 Task: Find connections with filter location Itacoatiara with filter topic #startupwith filter profile language English with filter current company EdgeVerve with filter school Don Bosco School with filter industry Renewable Energy Power Generation with filter service category Illustration with filter keywords title Manicurist
Action: Mouse moved to (487, 91)
Screenshot: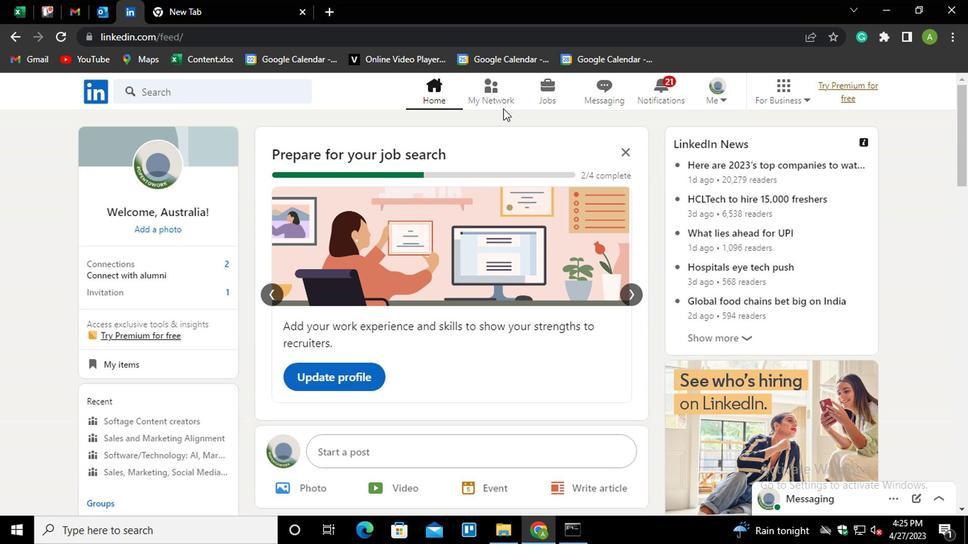 
Action: Mouse pressed left at (487, 91)
Screenshot: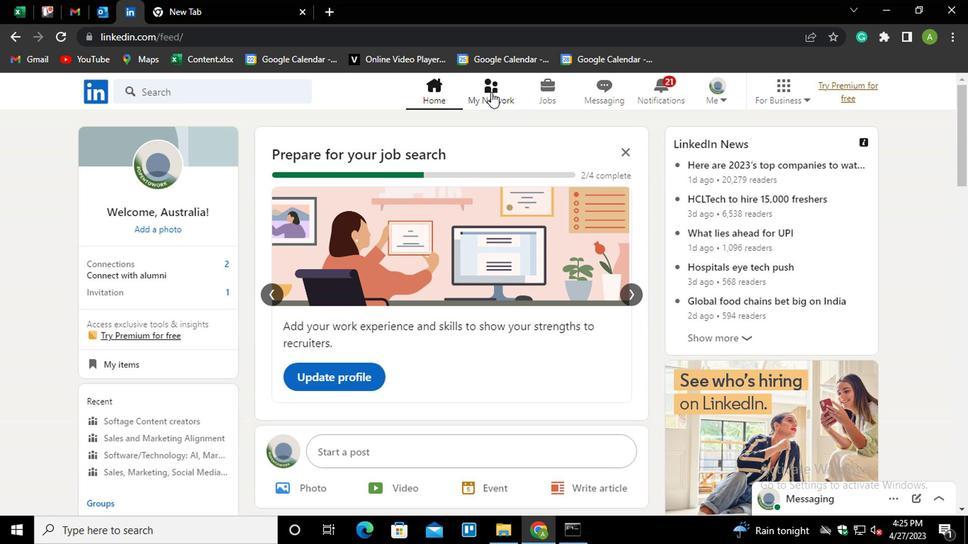 
Action: Mouse moved to (154, 165)
Screenshot: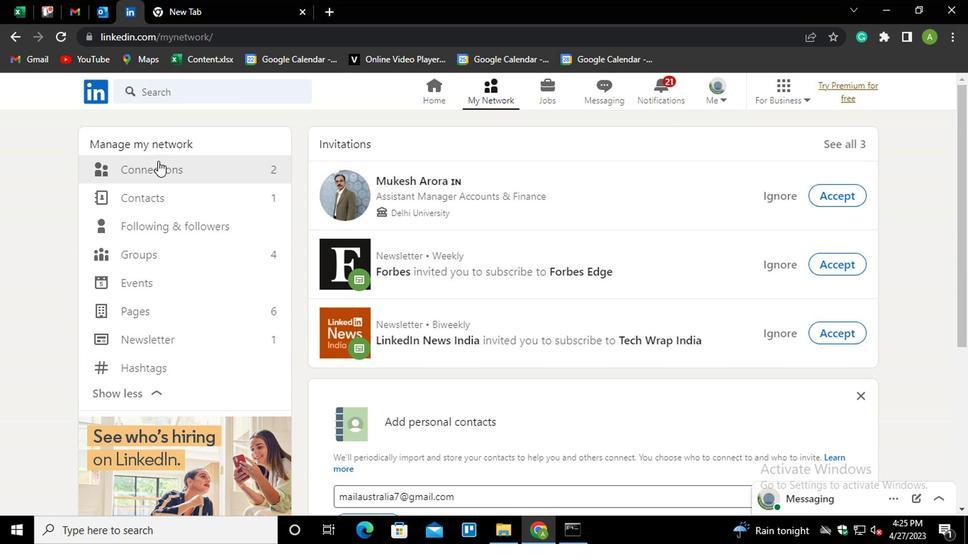 
Action: Mouse pressed left at (154, 165)
Screenshot: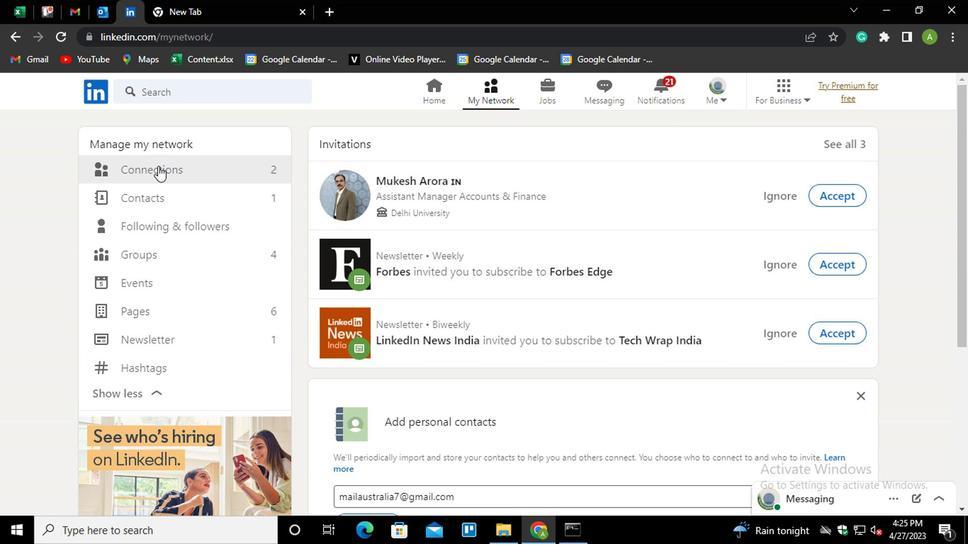 
Action: Mouse moved to (567, 171)
Screenshot: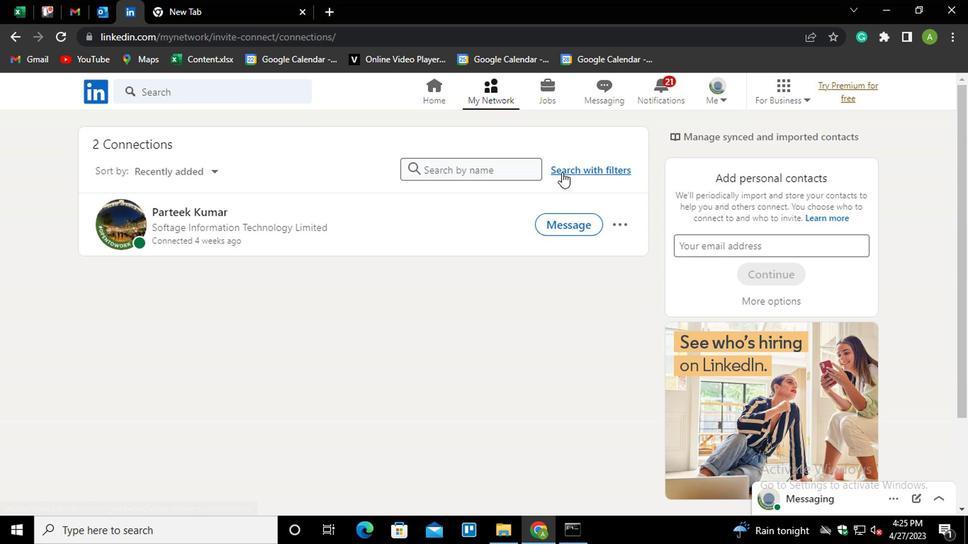 
Action: Mouse pressed left at (567, 171)
Screenshot: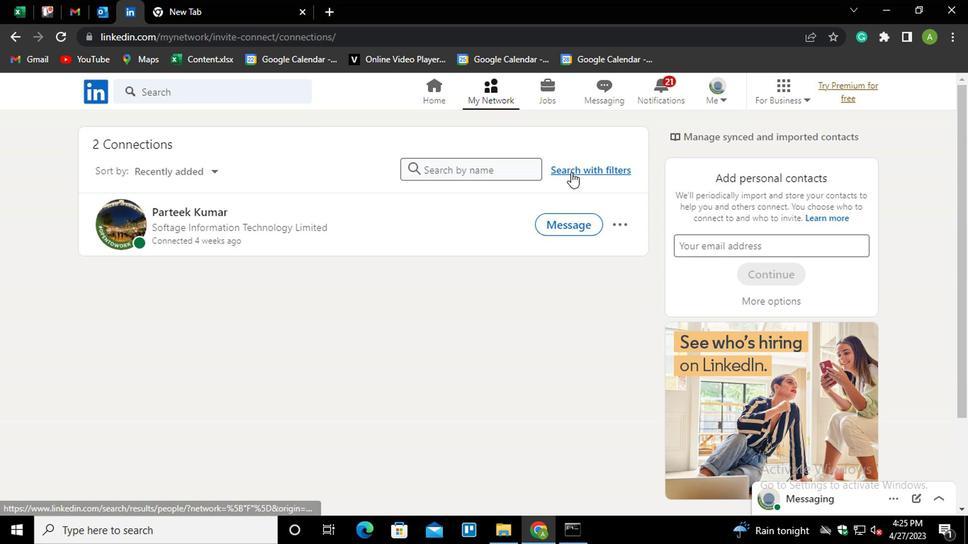 
Action: Mouse moved to (524, 133)
Screenshot: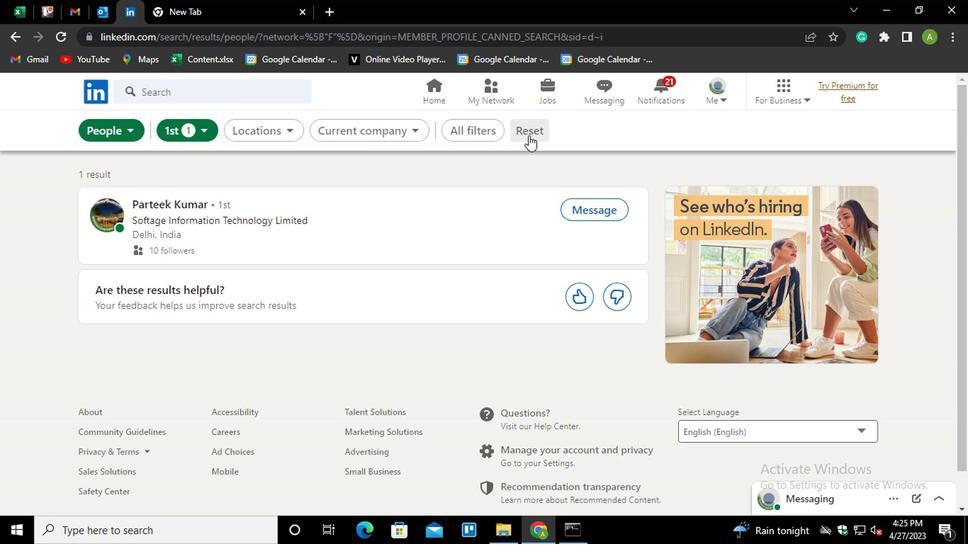 
Action: Mouse pressed left at (524, 133)
Screenshot: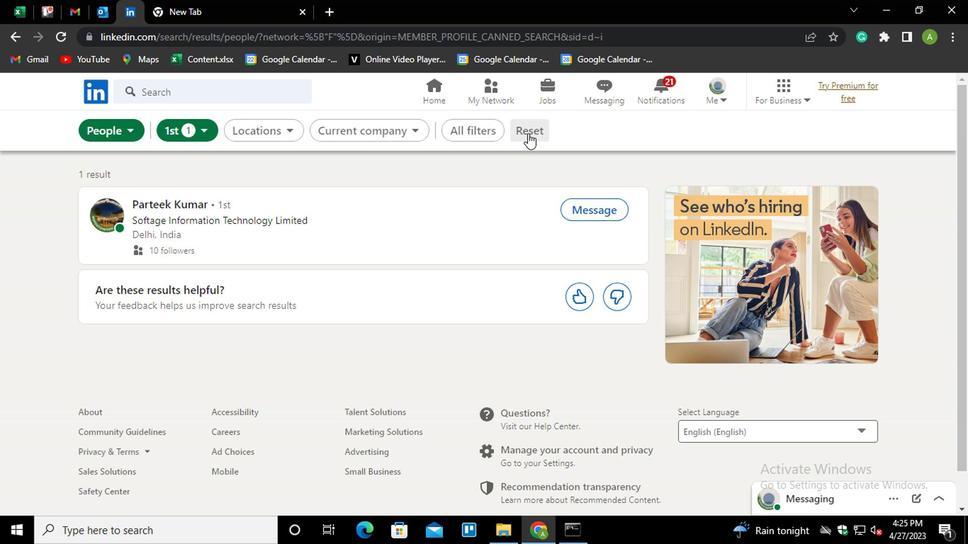 
Action: Mouse moved to (511, 131)
Screenshot: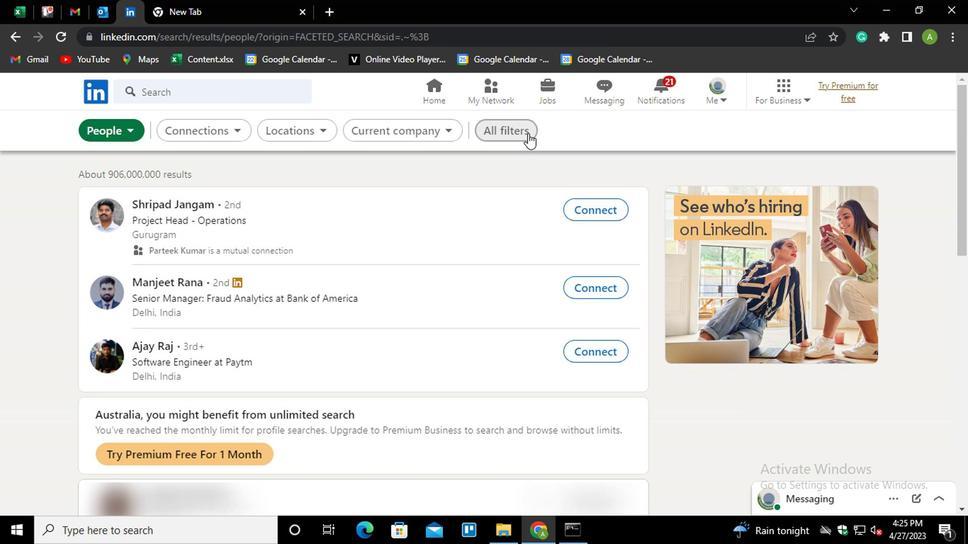
Action: Mouse pressed left at (511, 131)
Screenshot: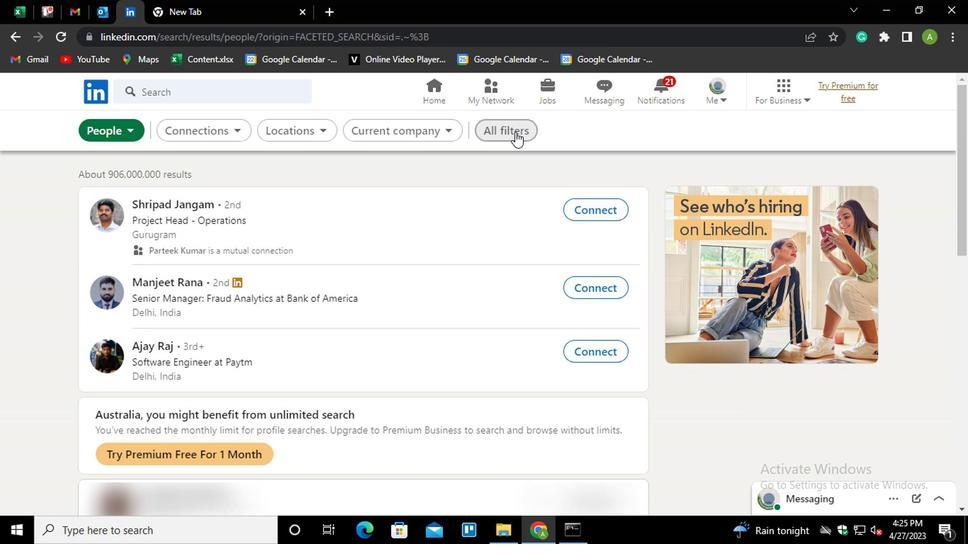 
Action: Mouse moved to (733, 271)
Screenshot: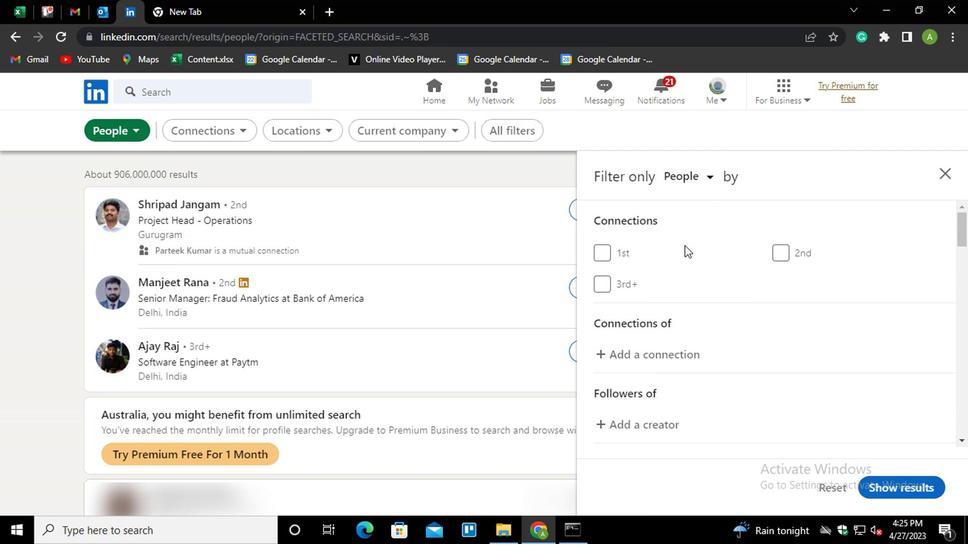 
Action: Mouse scrolled (733, 270) with delta (0, -1)
Screenshot: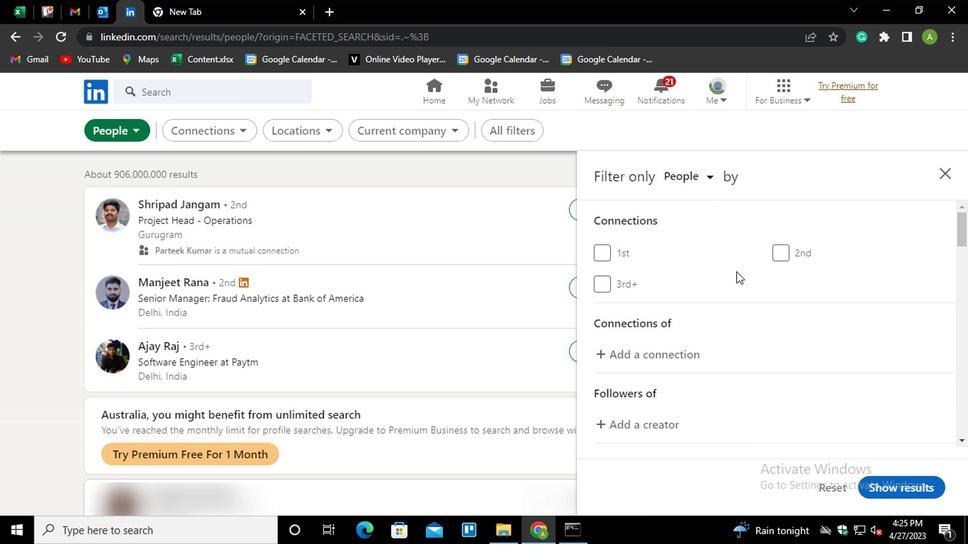
Action: Mouse scrolled (733, 270) with delta (0, -1)
Screenshot: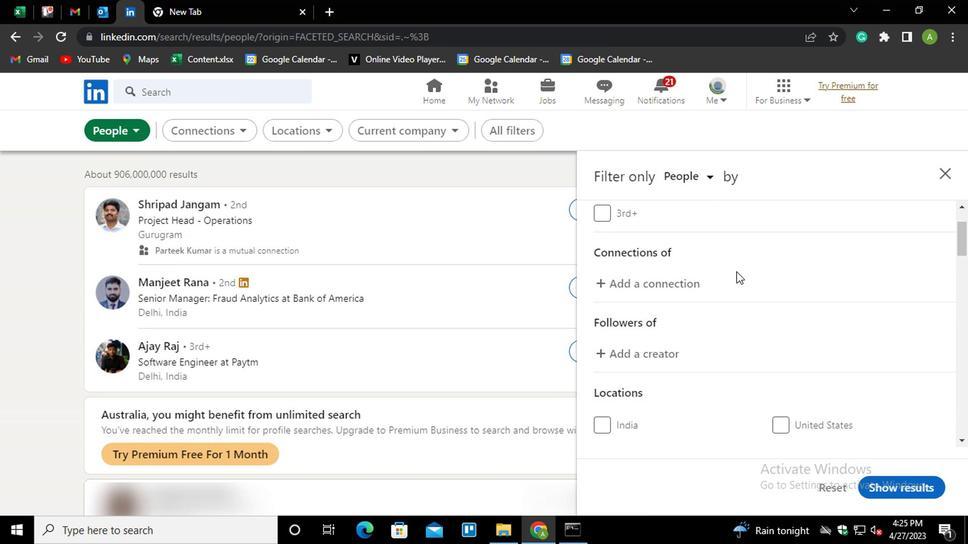 
Action: Mouse scrolled (733, 270) with delta (0, -1)
Screenshot: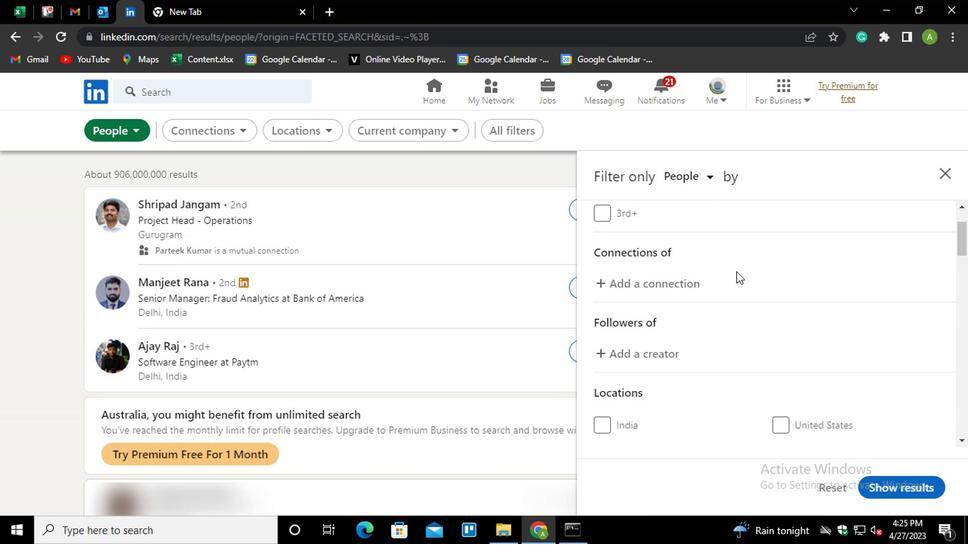 
Action: Mouse scrolled (733, 270) with delta (0, -1)
Screenshot: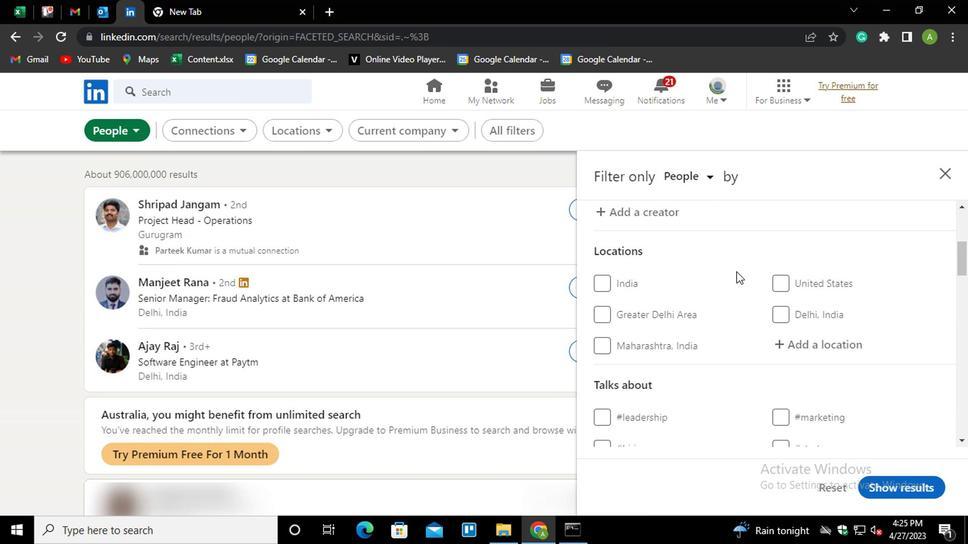 
Action: Mouse moved to (791, 272)
Screenshot: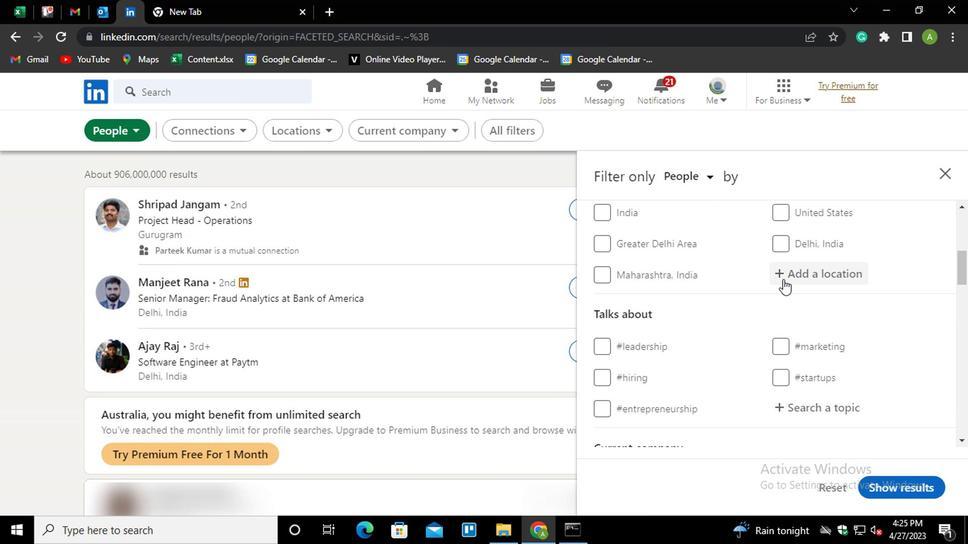 
Action: Mouse pressed left at (791, 272)
Screenshot: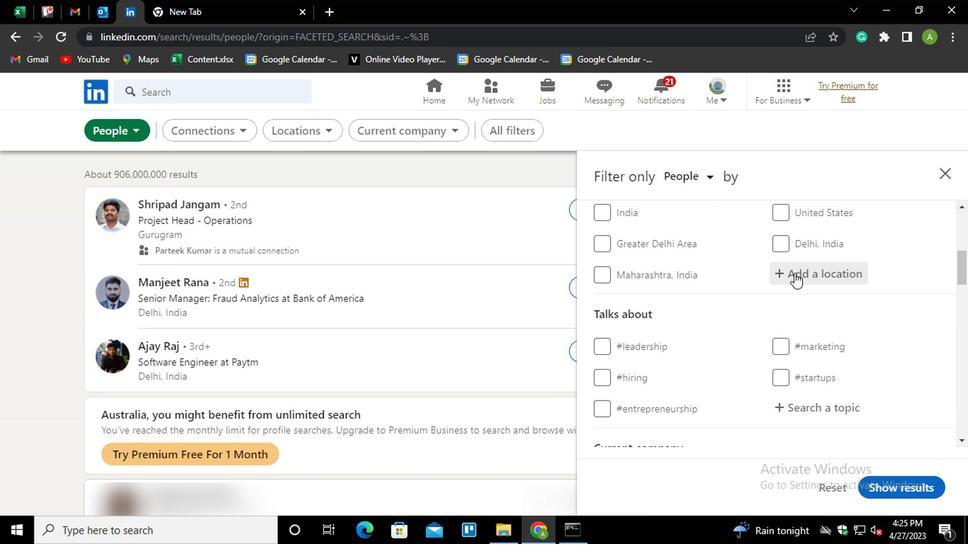 
Action: Mouse moved to (795, 272)
Screenshot: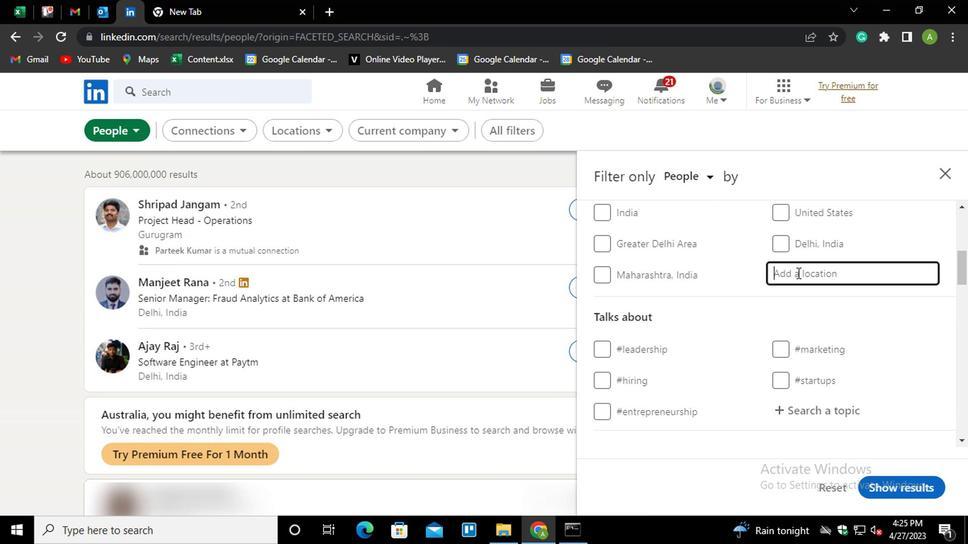 
Action: Mouse pressed left at (795, 272)
Screenshot: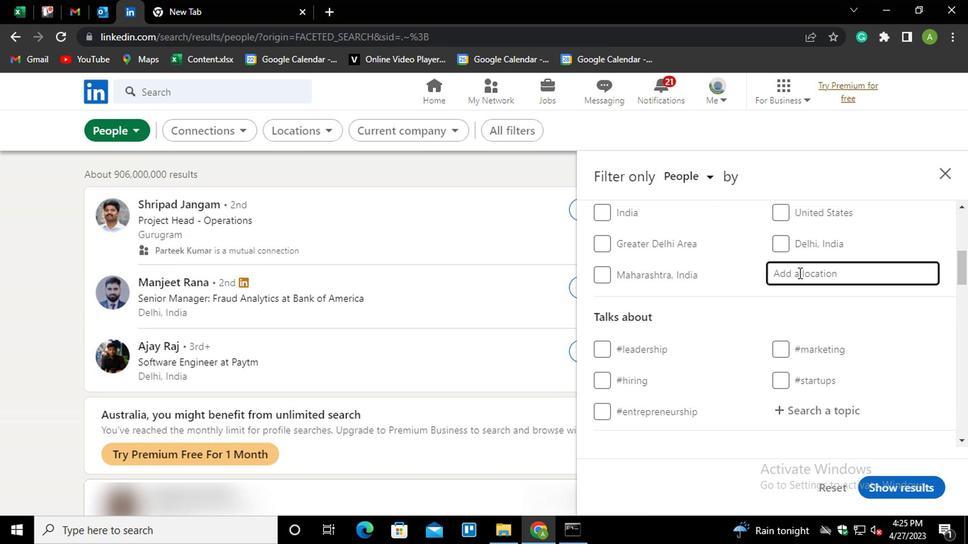 
Action: Key pressed <Key.shift>ITACO<Key.down><Key.enter>
Screenshot: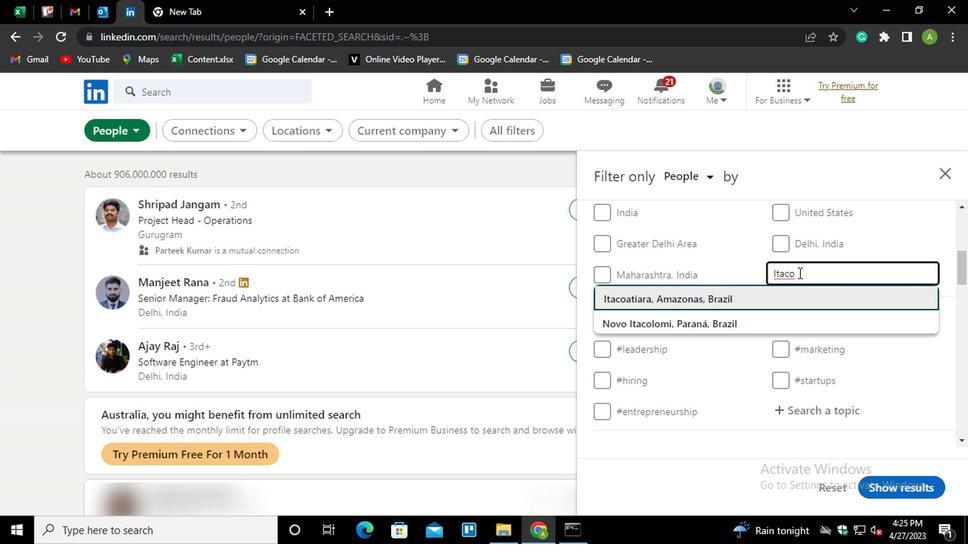 
Action: Mouse scrolled (795, 271) with delta (0, 0)
Screenshot: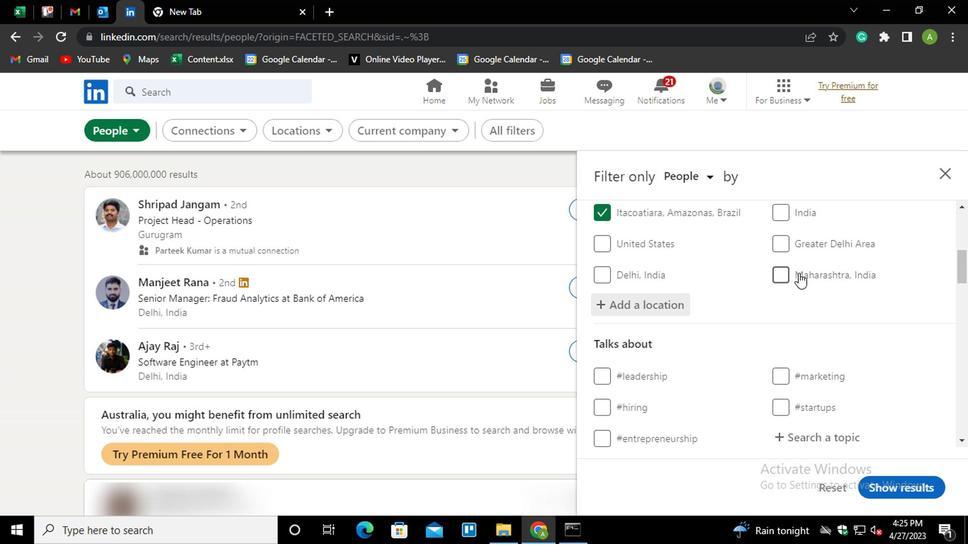 
Action: Mouse scrolled (795, 271) with delta (0, 0)
Screenshot: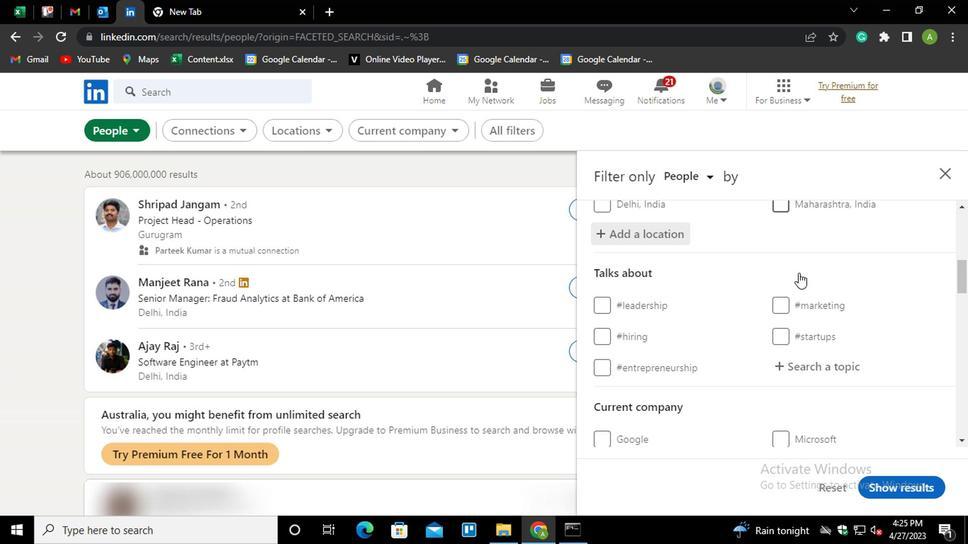 
Action: Mouse moved to (808, 292)
Screenshot: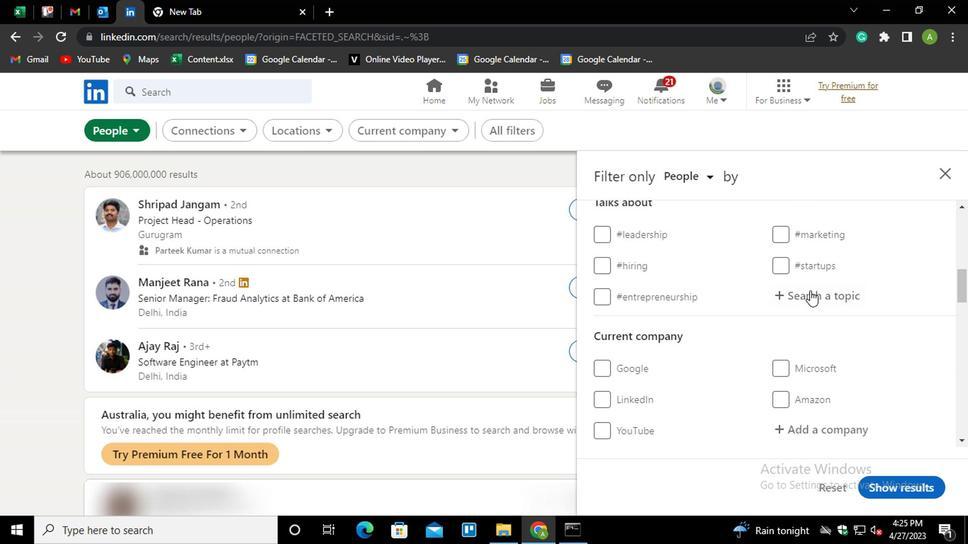 
Action: Mouse pressed left at (808, 292)
Screenshot: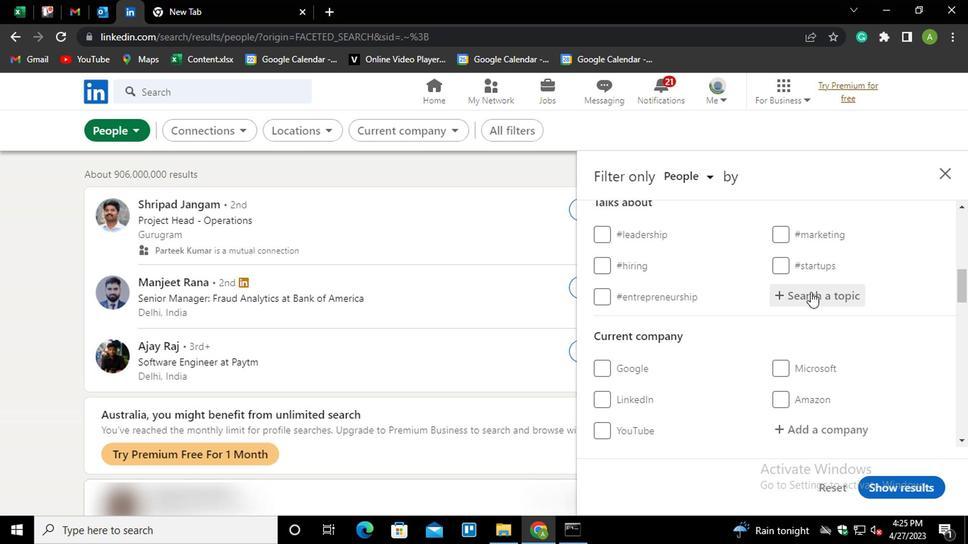 
Action: Key pressed START<Key.down><Key.enter>
Screenshot: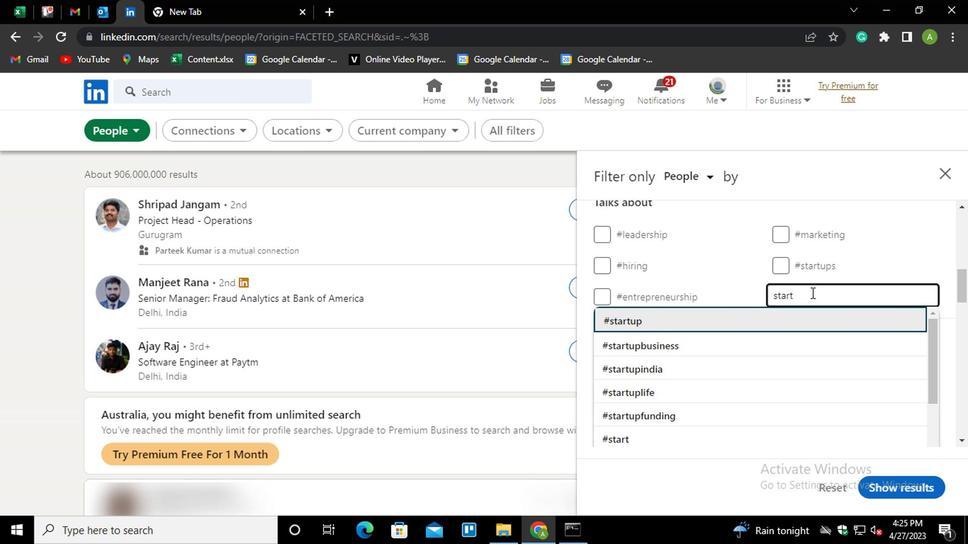 
Action: Mouse scrolled (808, 291) with delta (0, -1)
Screenshot: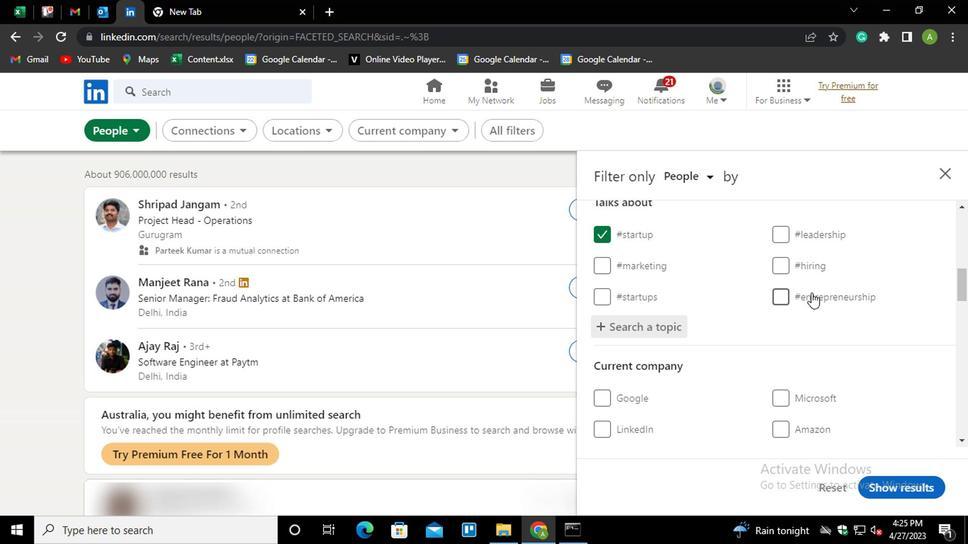 
Action: Mouse scrolled (808, 291) with delta (0, -1)
Screenshot: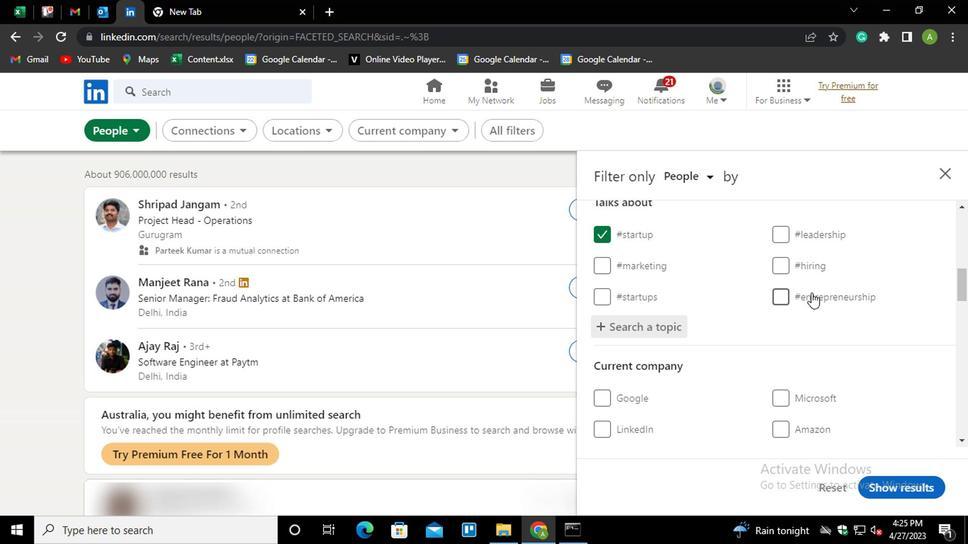 
Action: Mouse scrolled (808, 291) with delta (0, -1)
Screenshot: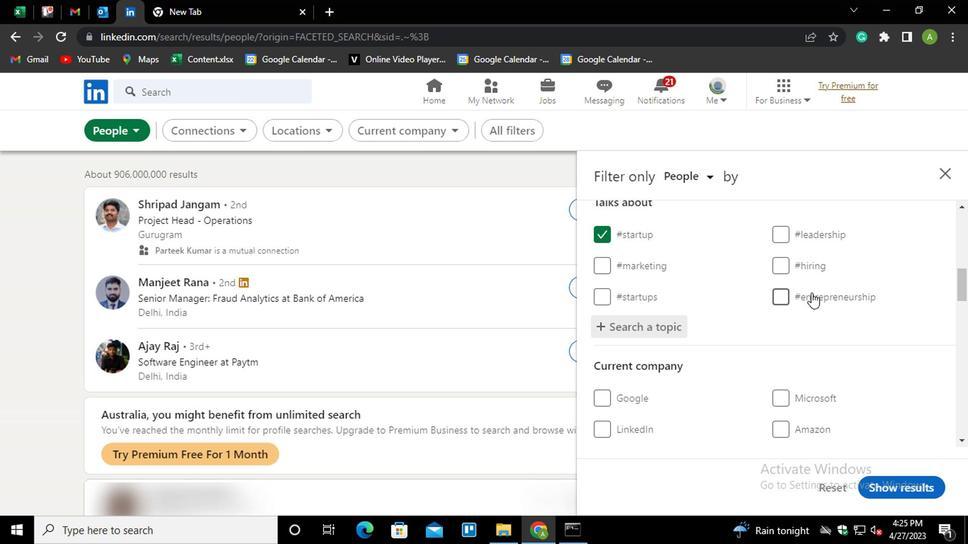 
Action: Mouse scrolled (808, 291) with delta (0, -1)
Screenshot: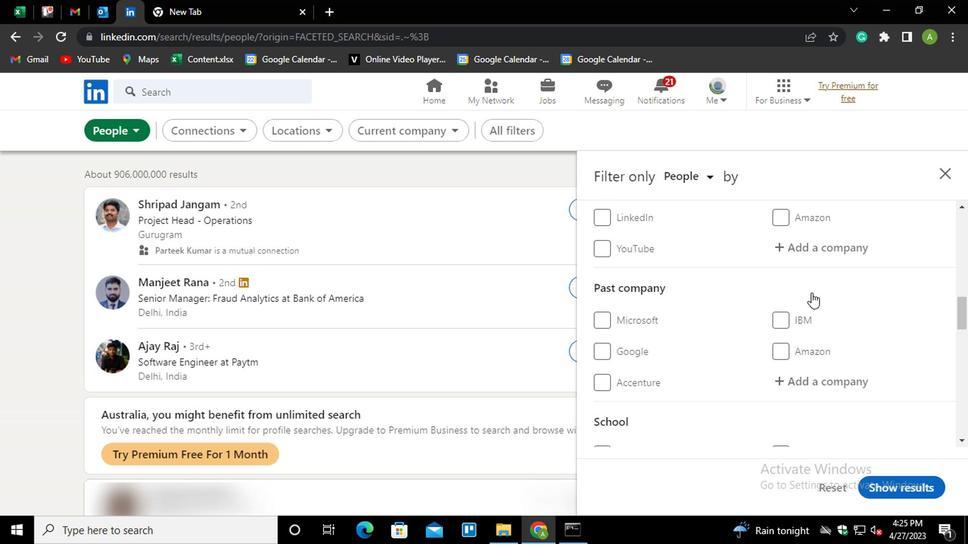 
Action: Mouse scrolled (808, 291) with delta (0, -1)
Screenshot: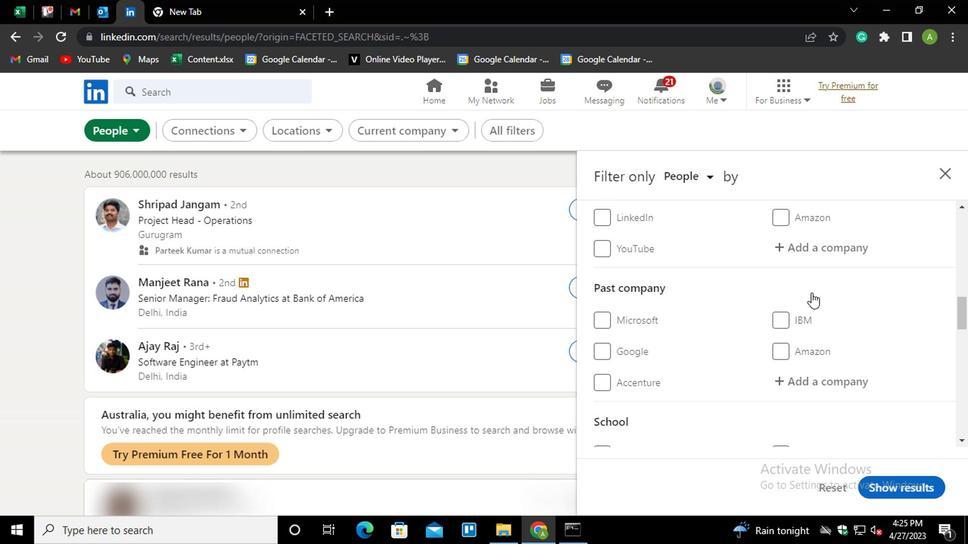 
Action: Mouse scrolled (808, 291) with delta (0, -1)
Screenshot: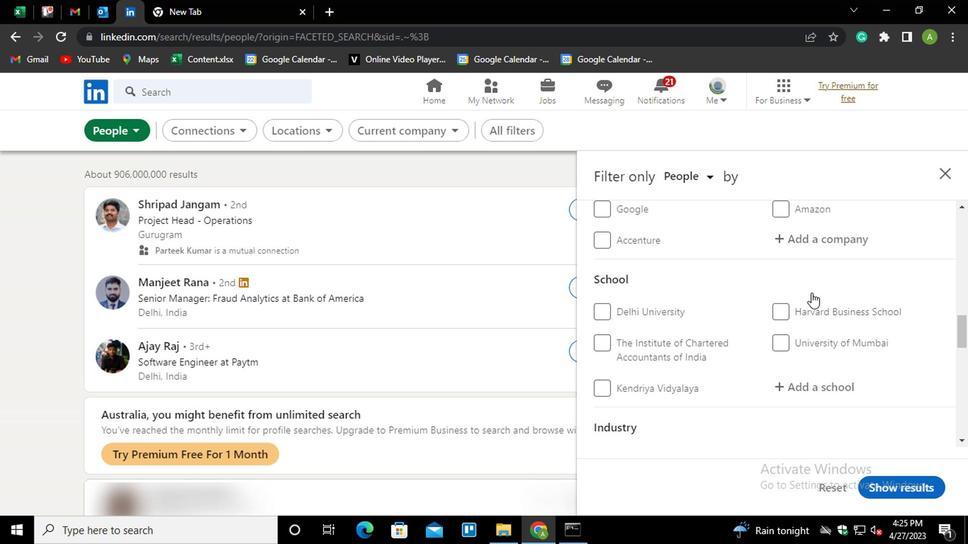
Action: Mouse scrolled (808, 291) with delta (0, -1)
Screenshot: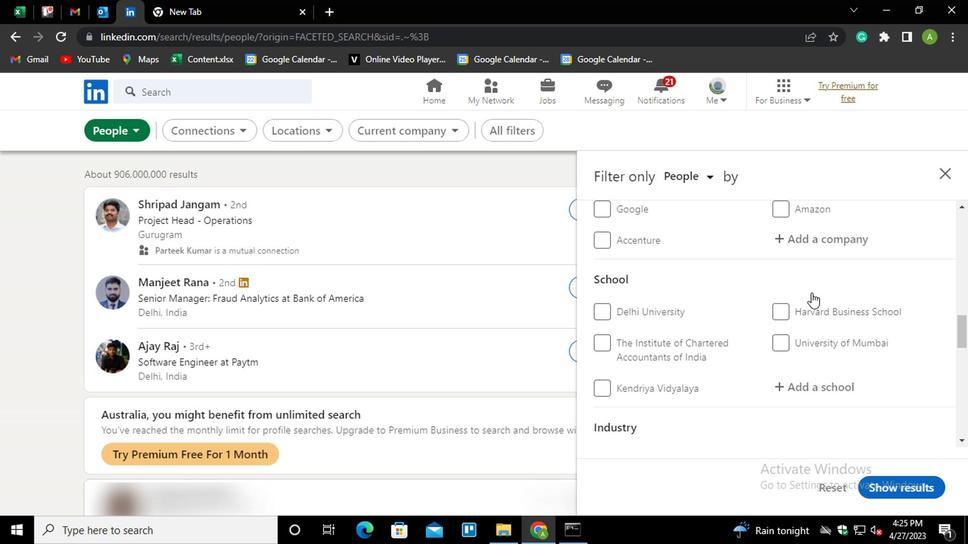 
Action: Mouse scrolled (808, 291) with delta (0, -1)
Screenshot: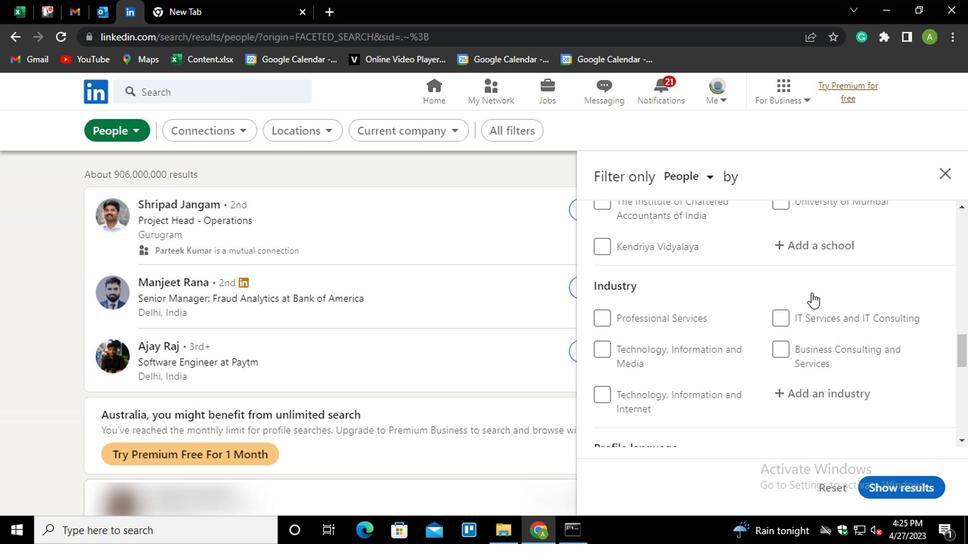 
Action: Mouse scrolled (808, 291) with delta (0, -1)
Screenshot: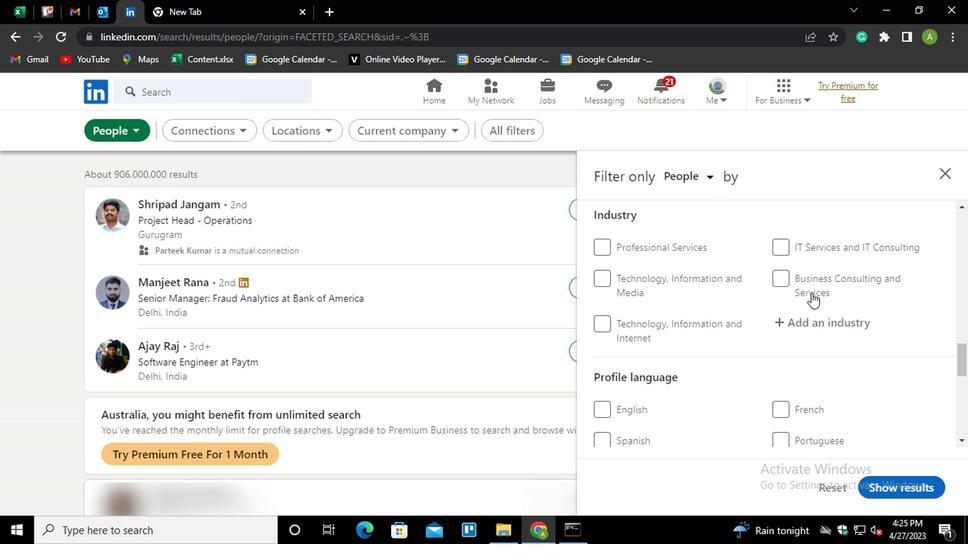 
Action: Mouse scrolled (808, 291) with delta (0, -1)
Screenshot: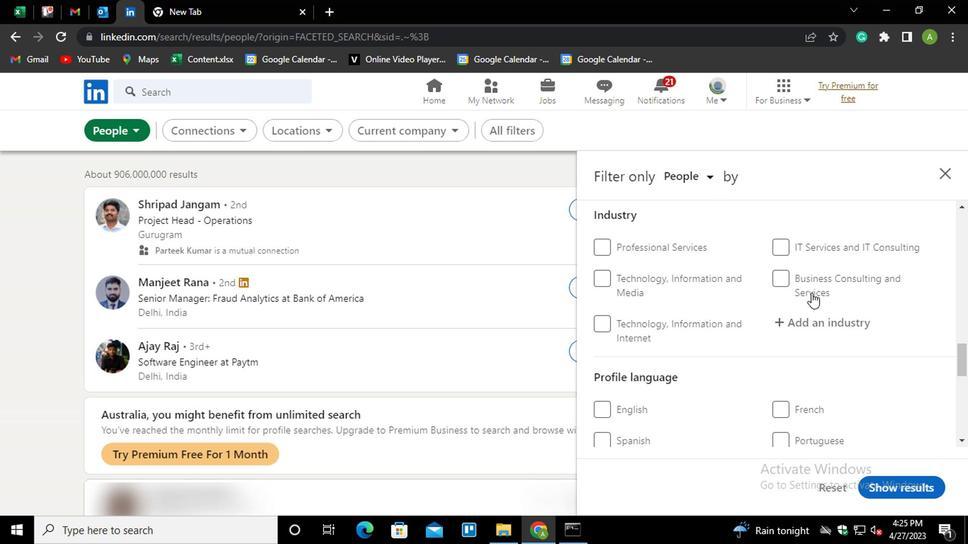 
Action: Mouse moved to (600, 268)
Screenshot: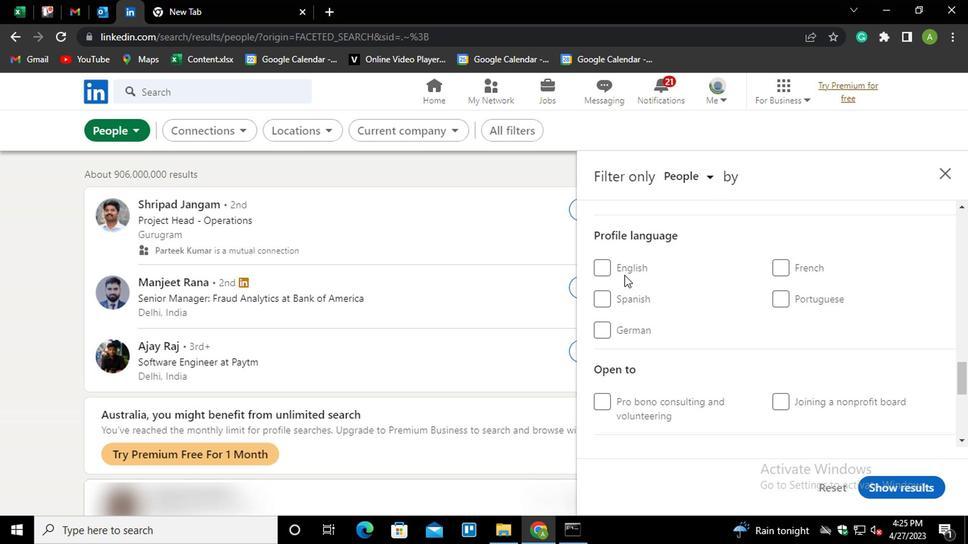 
Action: Mouse pressed left at (600, 268)
Screenshot: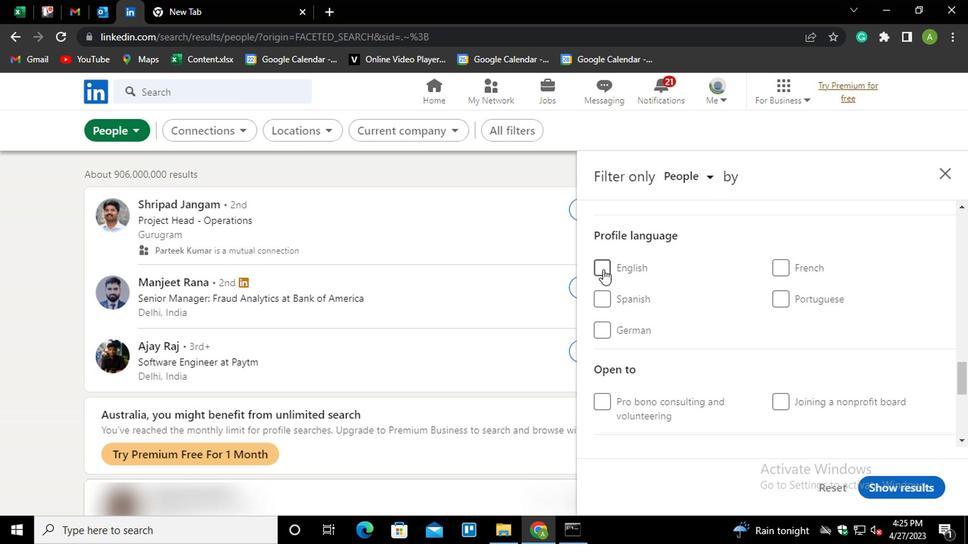 
Action: Mouse moved to (730, 345)
Screenshot: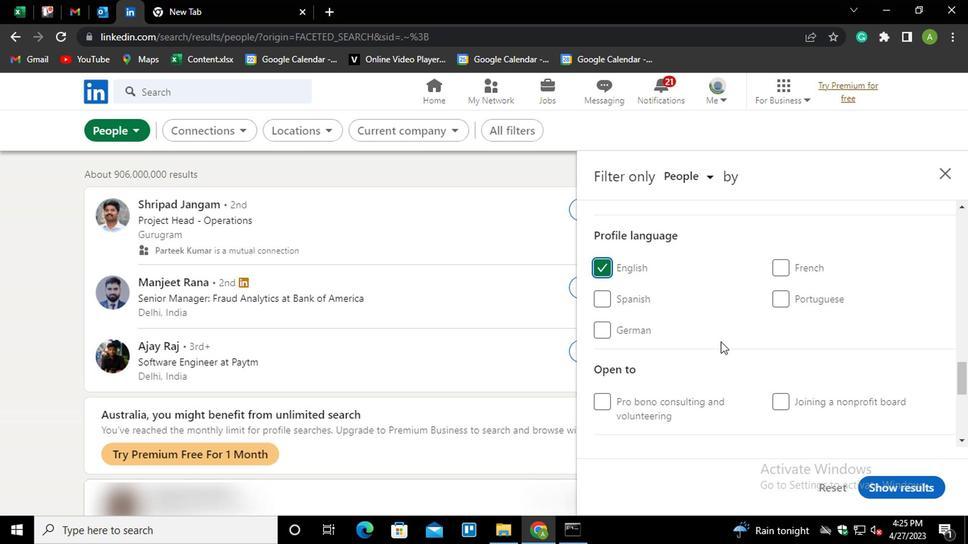 
Action: Mouse scrolled (730, 346) with delta (0, 1)
Screenshot: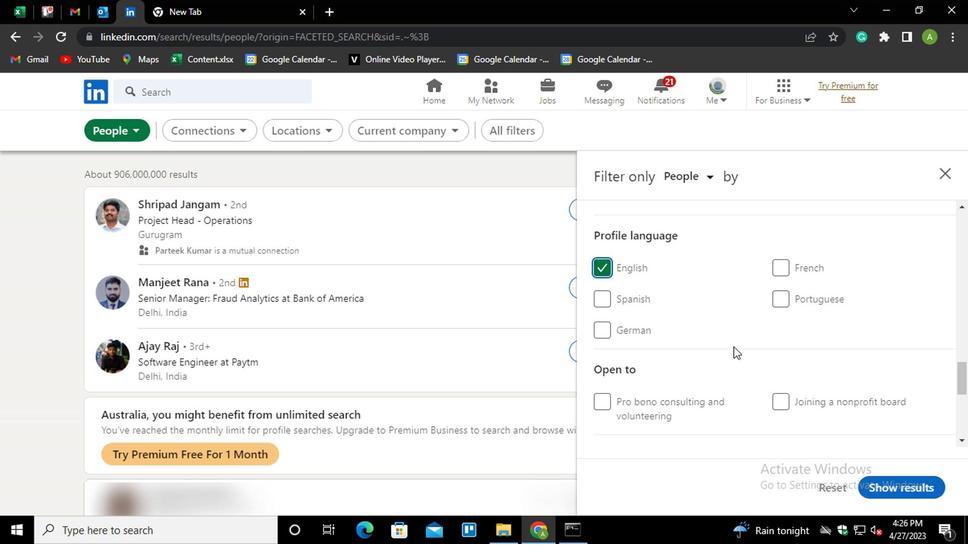 
Action: Mouse scrolled (730, 346) with delta (0, 1)
Screenshot: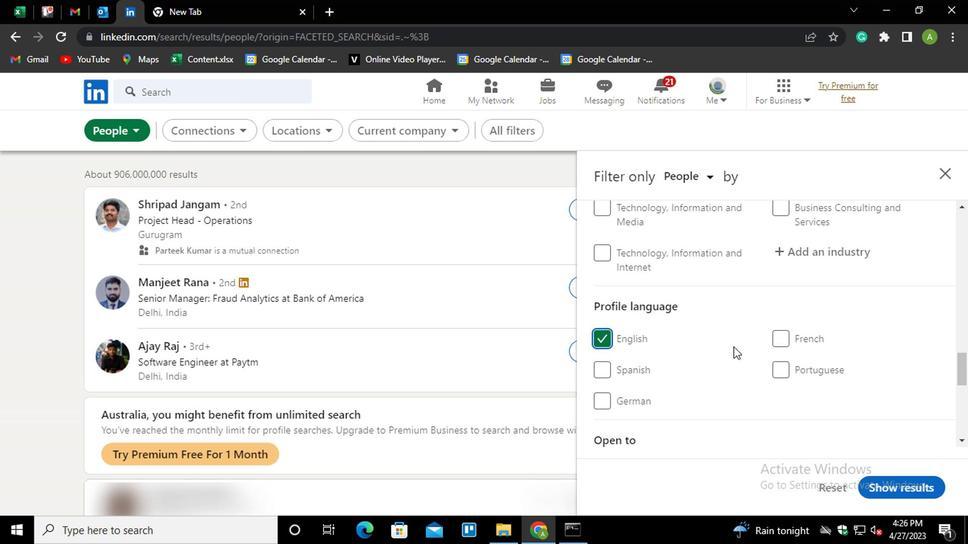 
Action: Mouse scrolled (730, 346) with delta (0, 1)
Screenshot: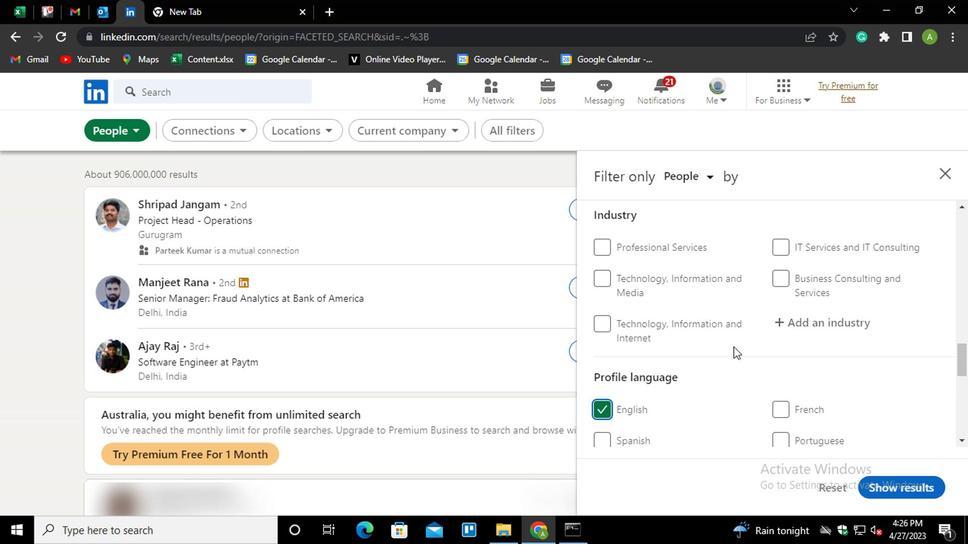 
Action: Mouse scrolled (730, 346) with delta (0, 1)
Screenshot: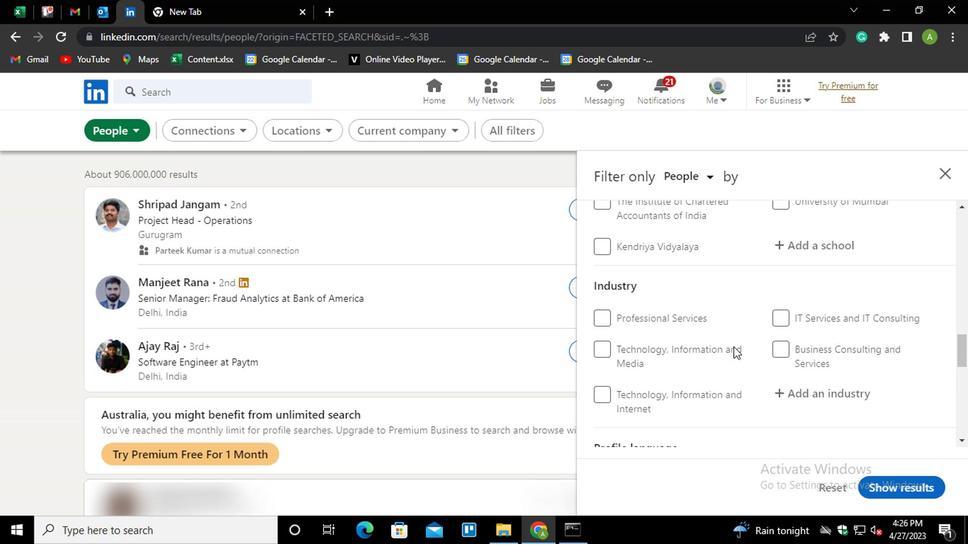 
Action: Mouse scrolled (730, 346) with delta (0, 1)
Screenshot: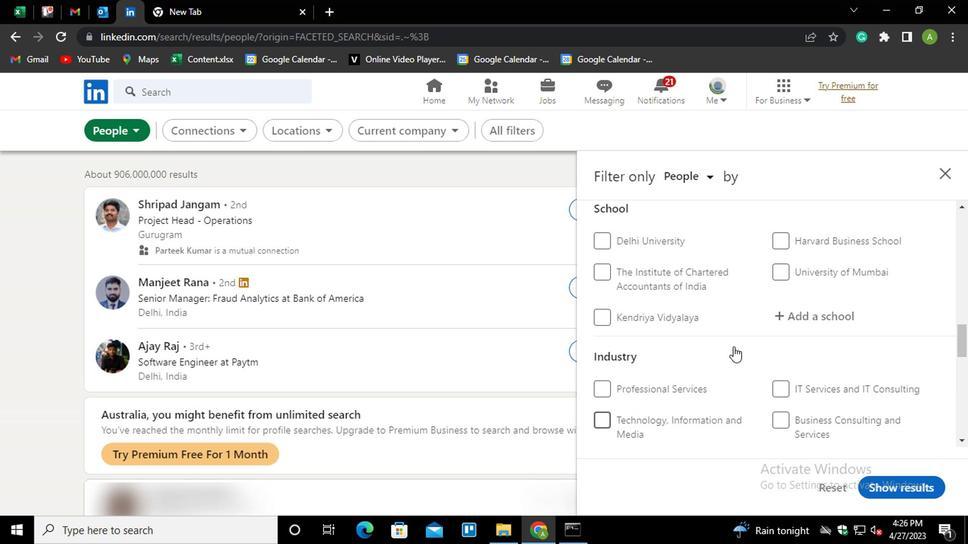 
Action: Mouse scrolled (730, 346) with delta (0, 1)
Screenshot: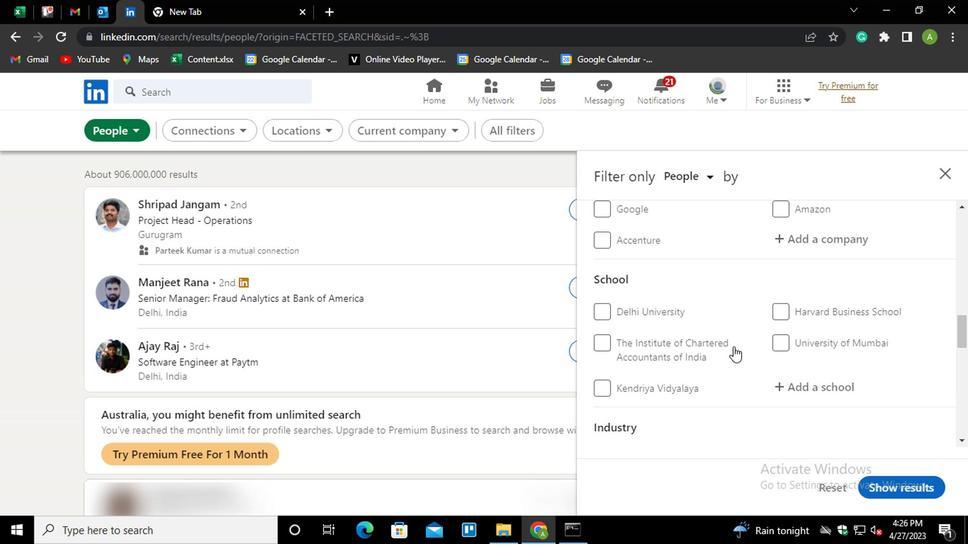 
Action: Mouse scrolled (730, 346) with delta (0, 1)
Screenshot: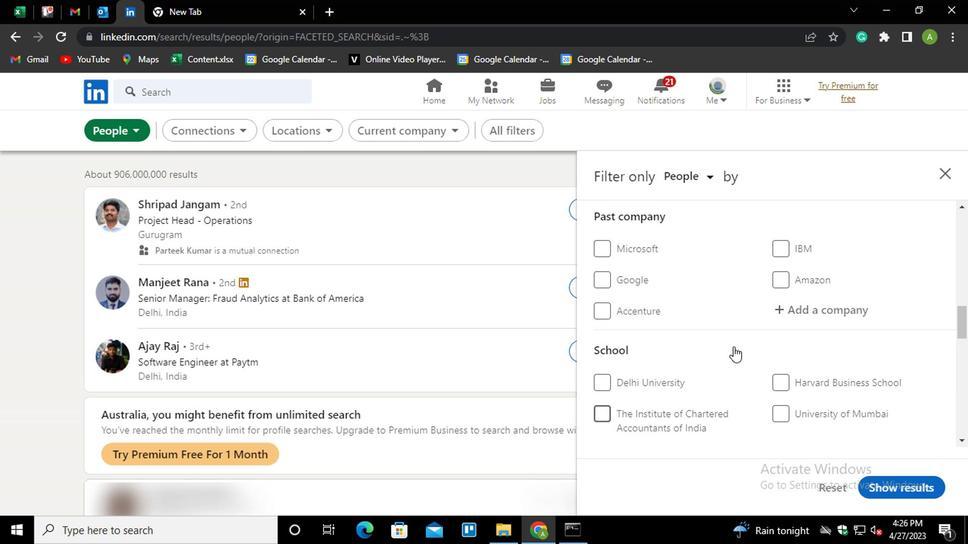
Action: Mouse scrolled (730, 346) with delta (0, 1)
Screenshot: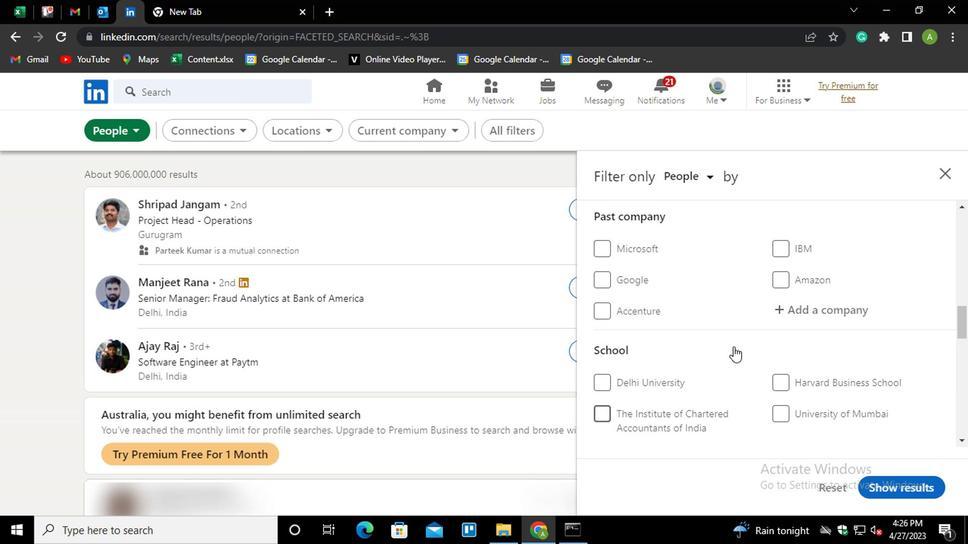 
Action: Mouse moved to (795, 315)
Screenshot: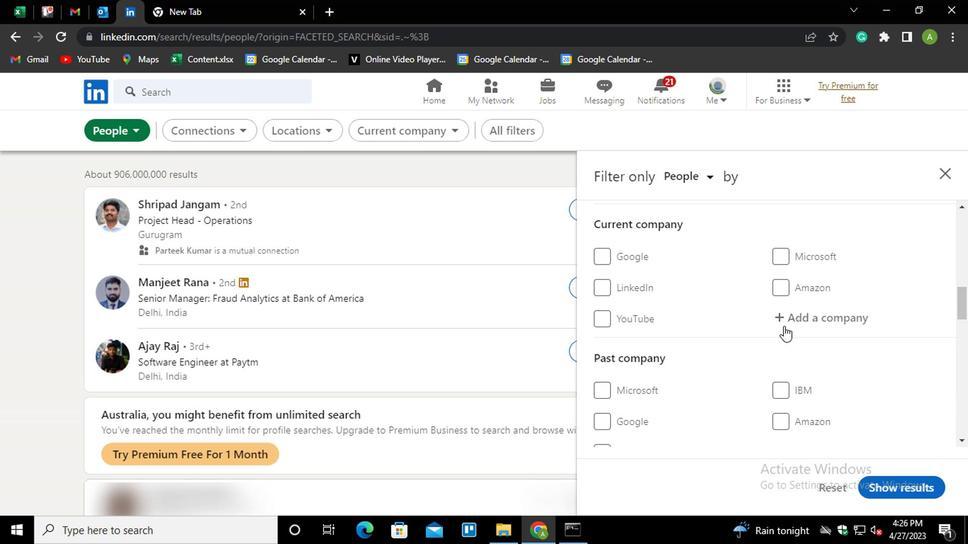 
Action: Mouse pressed left at (795, 315)
Screenshot: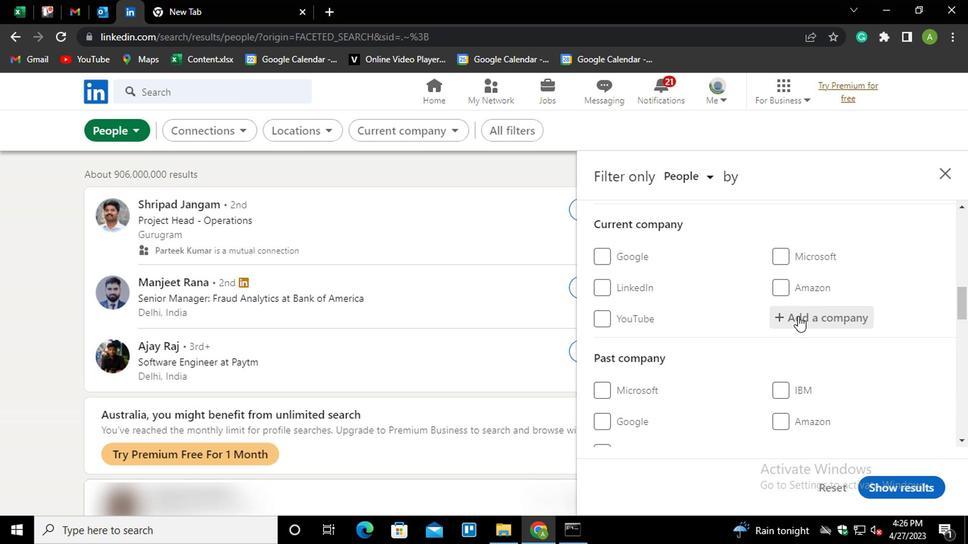 
Action: Mouse moved to (794, 315)
Screenshot: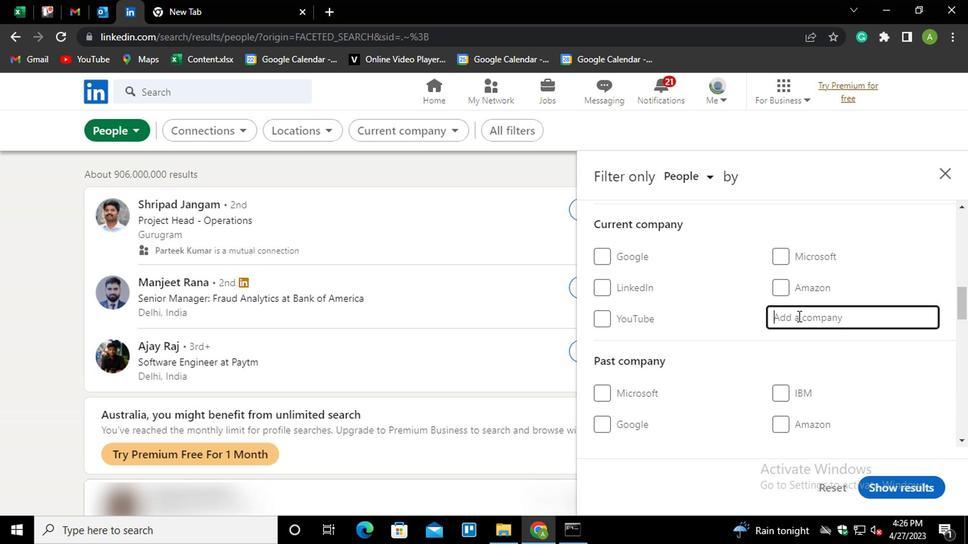 
Action: Key pressed <Key.shift>
Screenshot: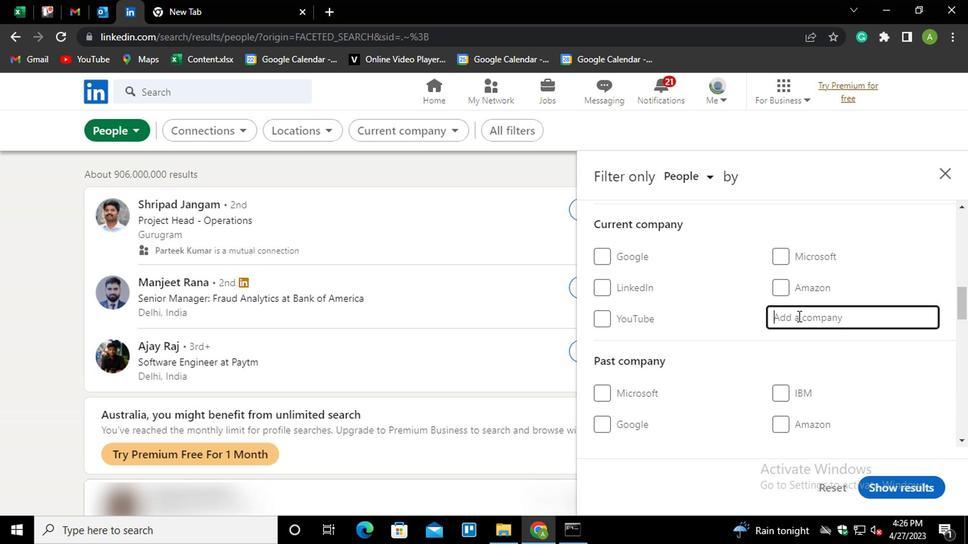 
Action: Mouse moved to (792, 317)
Screenshot: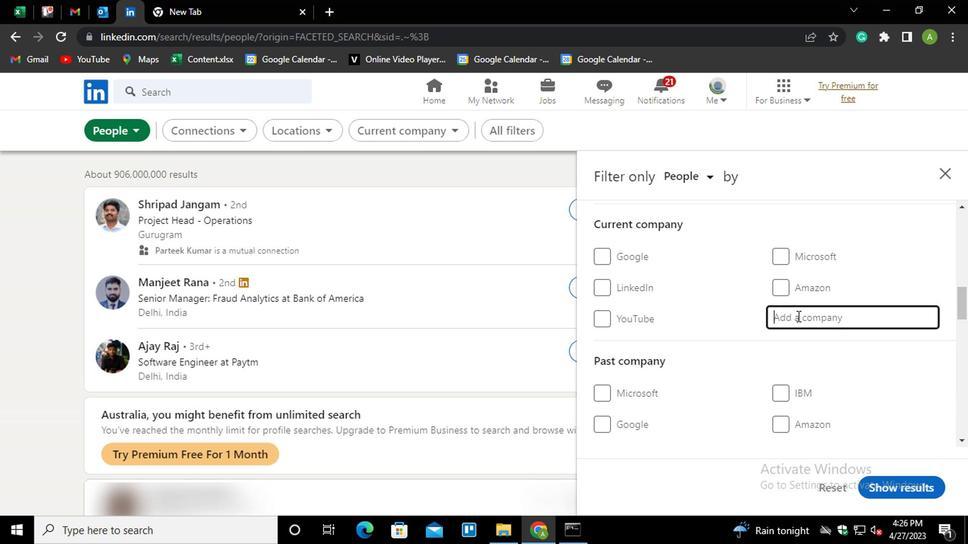 
Action: Key pressed EDGE<Key.shift>VE<Key.down><Key.enter>
Screenshot: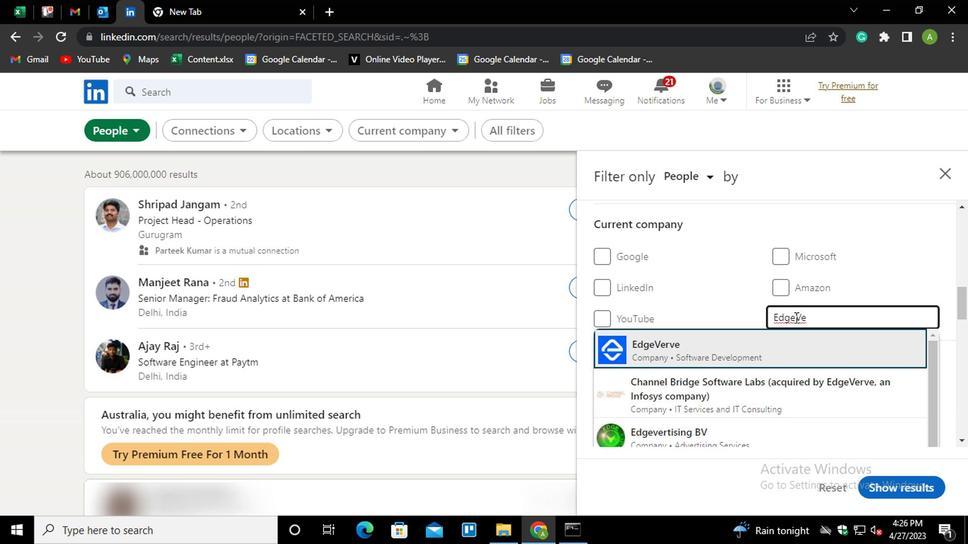 
Action: Mouse scrolled (792, 316) with delta (0, -1)
Screenshot: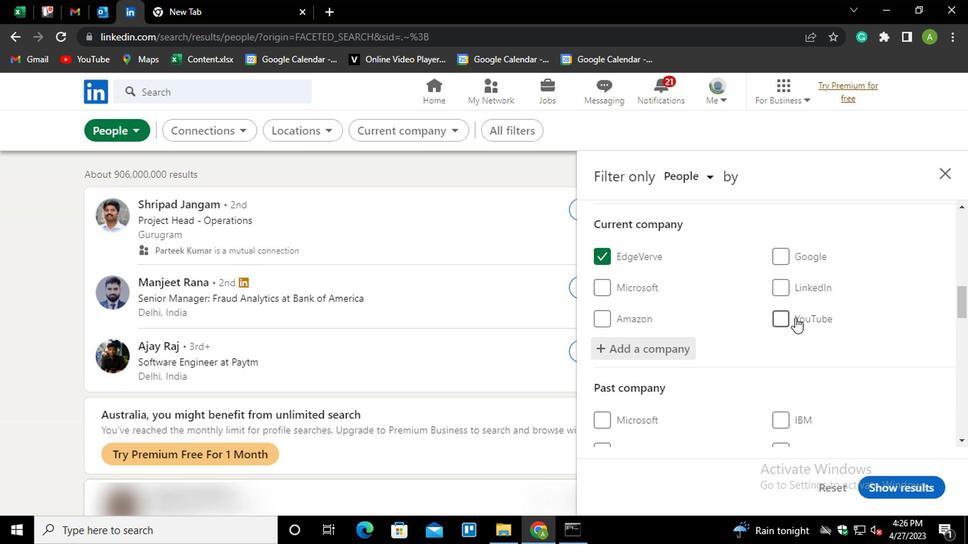 
Action: Mouse scrolled (792, 316) with delta (0, -1)
Screenshot: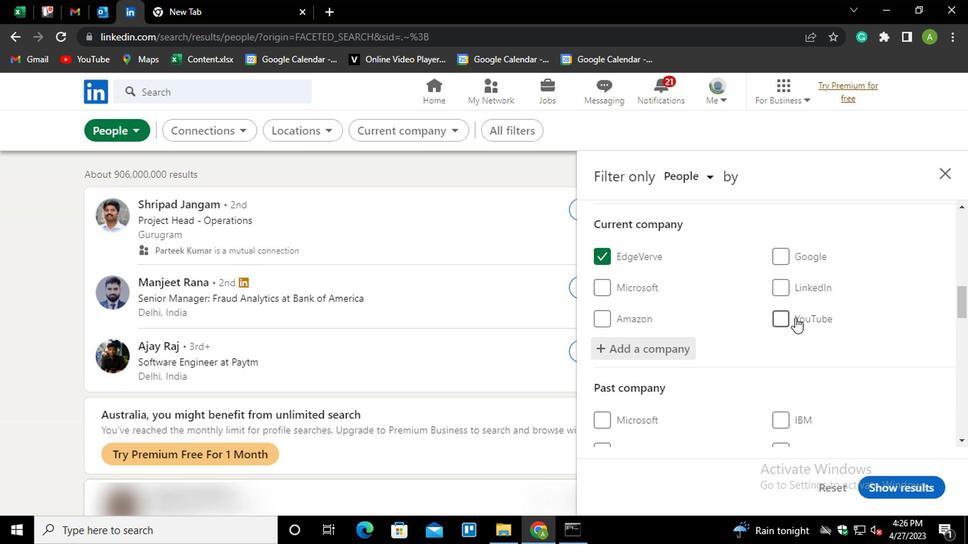 
Action: Mouse scrolled (792, 316) with delta (0, -1)
Screenshot: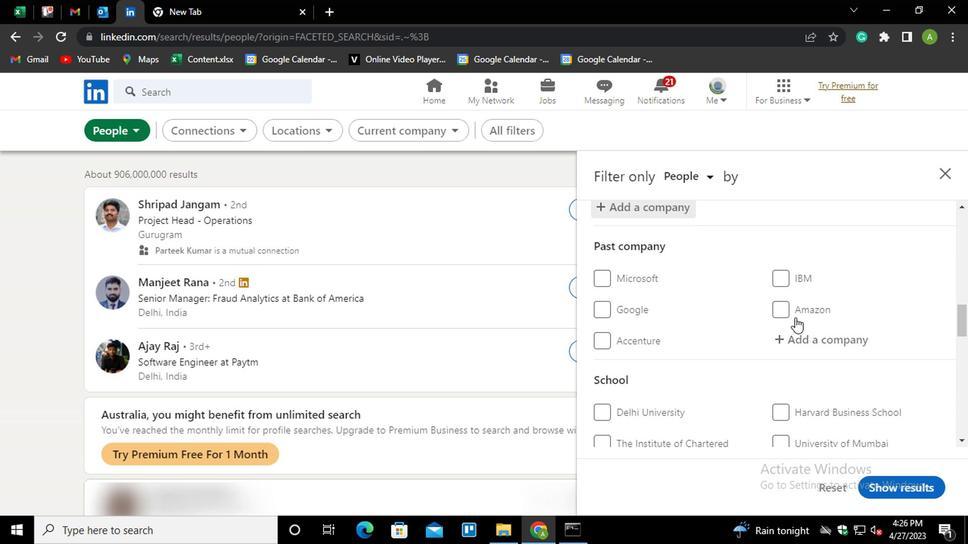 
Action: Mouse moved to (791, 317)
Screenshot: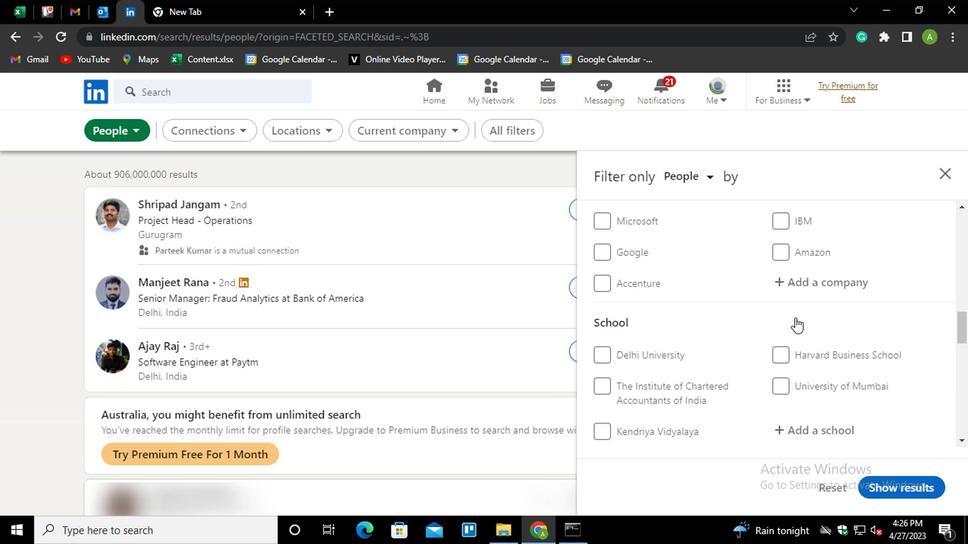 
Action: Mouse scrolled (791, 317) with delta (0, 0)
Screenshot: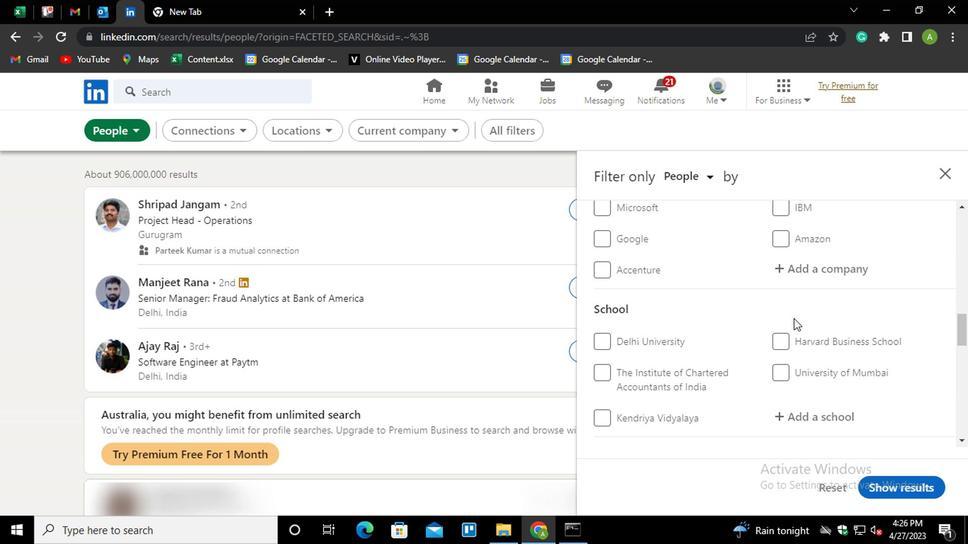 
Action: Mouse moved to (787, 355)
Screenshot: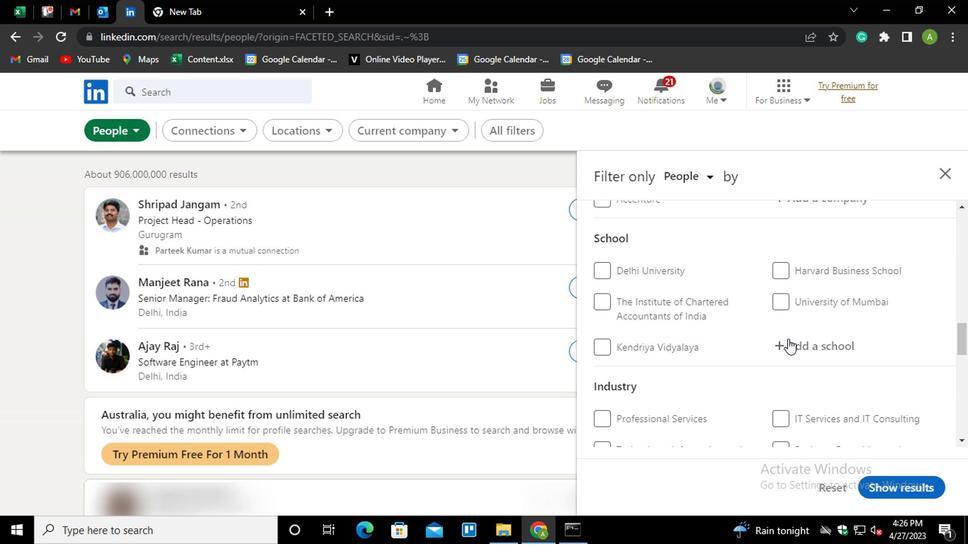 
Action: Mouse pressed left at (787, 355)
Screenshot: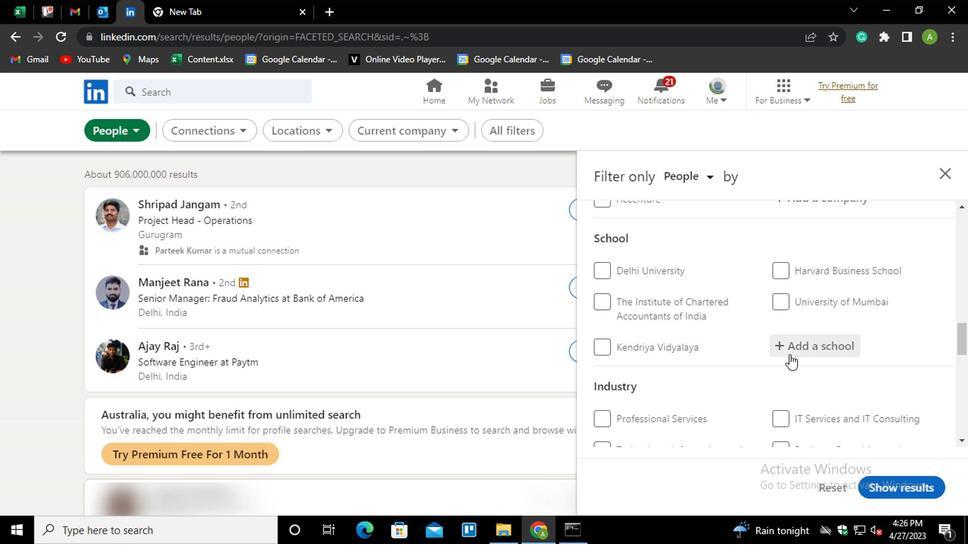
Action: Mouse moved to (787, 353)
Screenshot: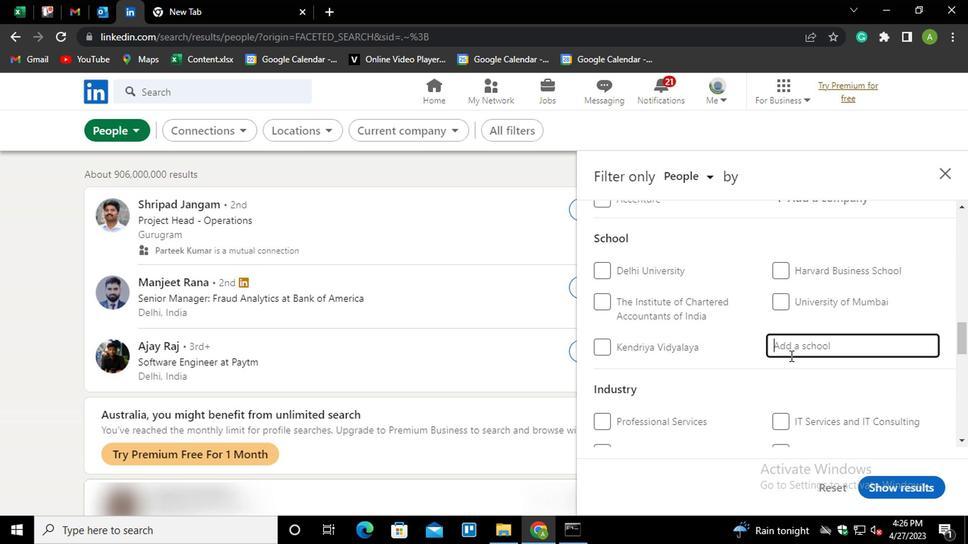 
Action: Key pressed <Key.shift>
Screenshot: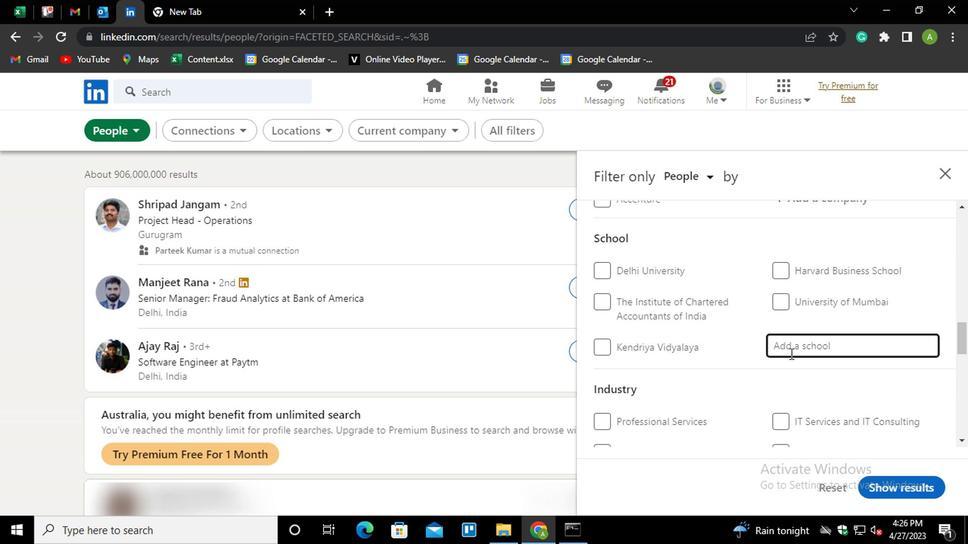 
Action: Mouse moved to (785, 353)
Screenshot: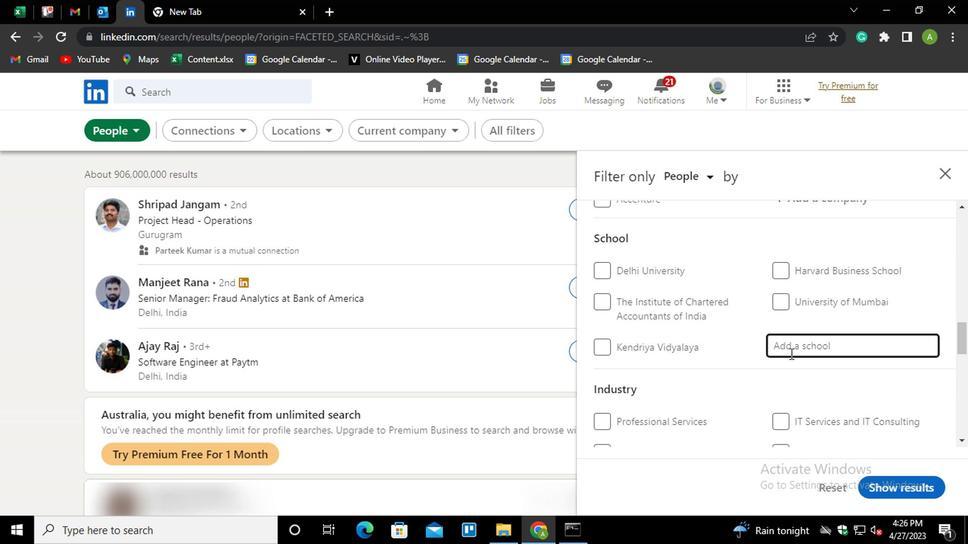
Action: Key pressed DON<Key.space><Key.shift>BOSCO<Key.down><Key.enter>
Screenshot: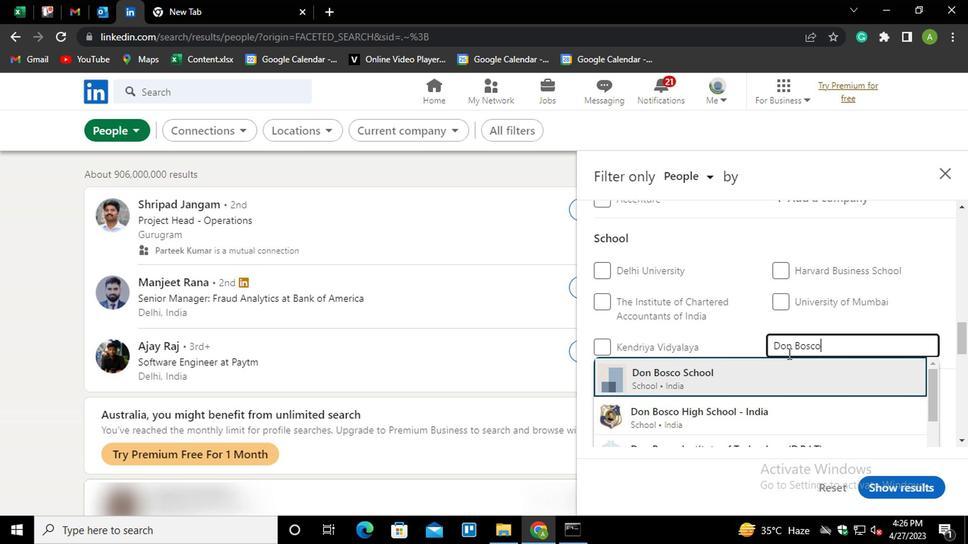 
Action: Mouse scrolled (785, 352) with delta (0, 0)
Screenshot: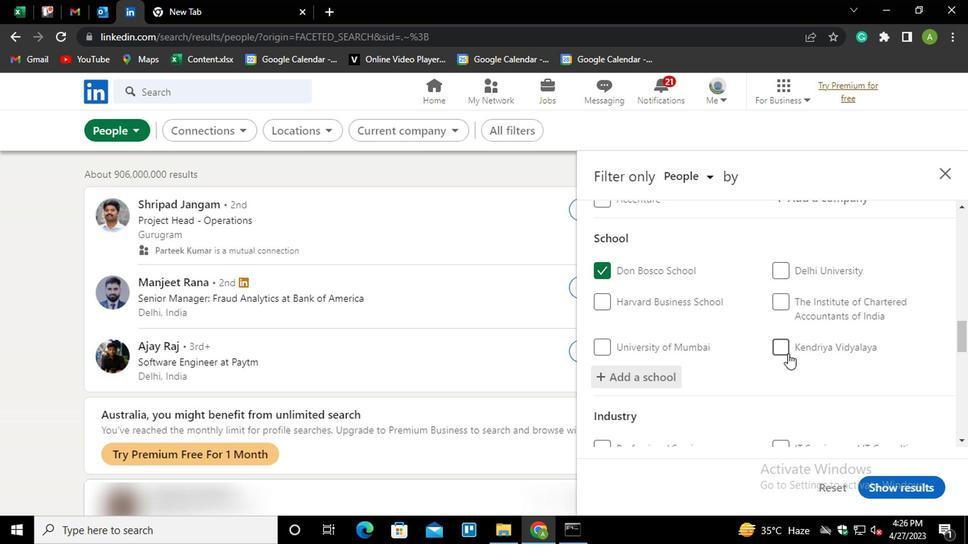 
Action: Mouse scrolled (785, 352) with delta (0, 0)
Screenshot: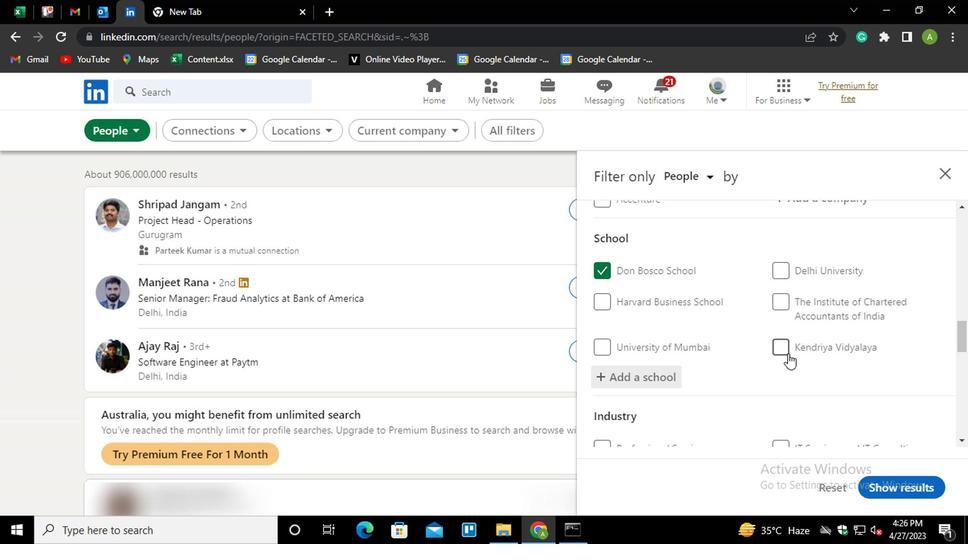 
Action: Mouse scrolled (785, 352) with delta (0, 0)
Screenshot: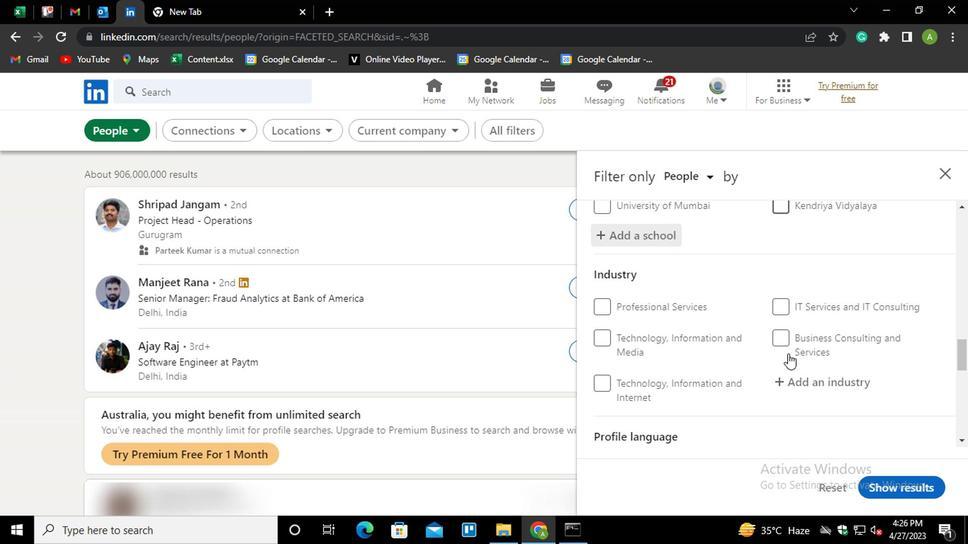 
Action: Mouse moved to (802, 304)
Screenshot: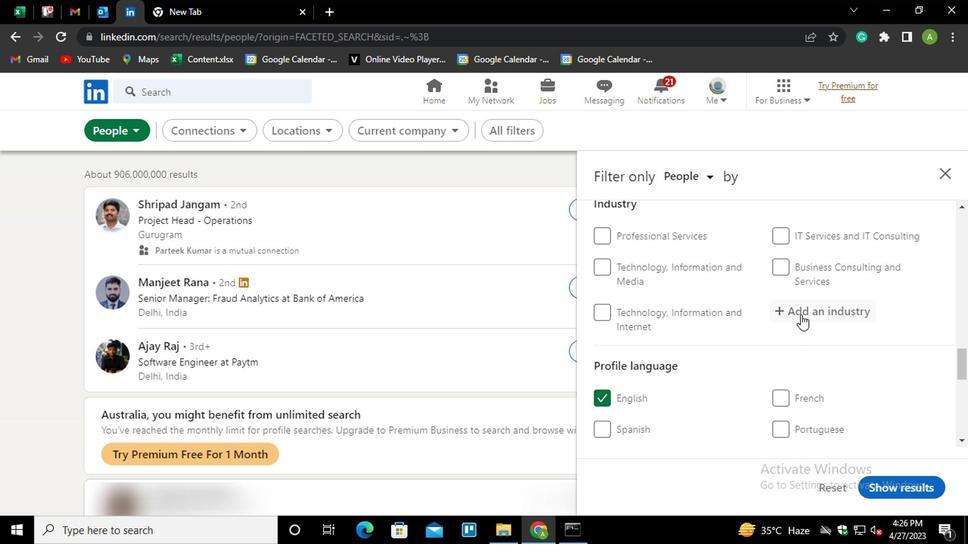 
Action: Mouse pressed left at (802, 304)
Screenshot: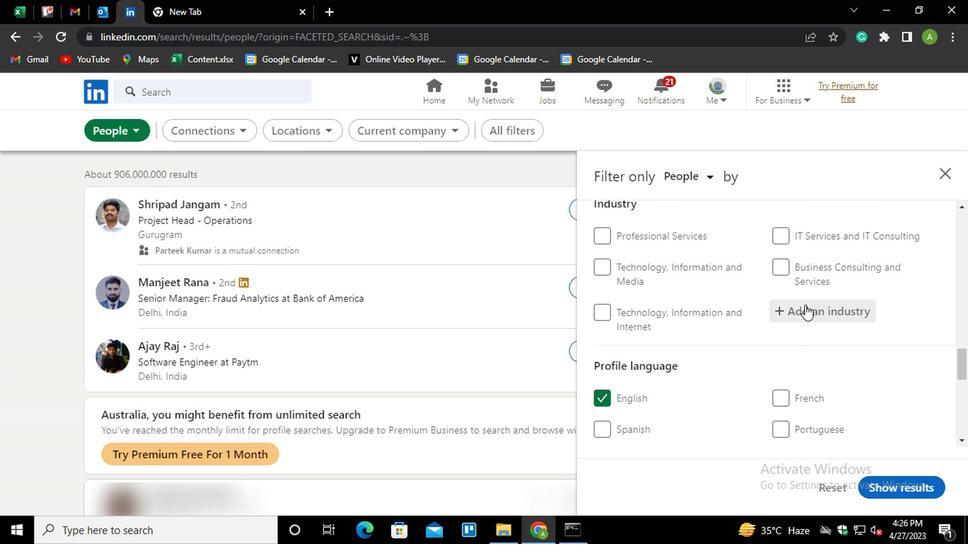 
Action: Key pressed <Key.shift>
Screenshot: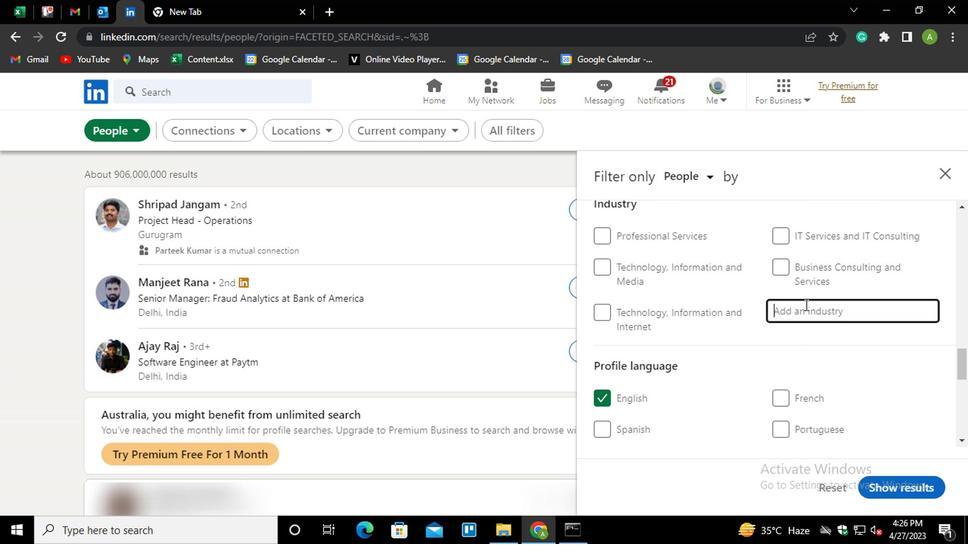 
Action: Mouse moved to (798, 308)
Screenshot: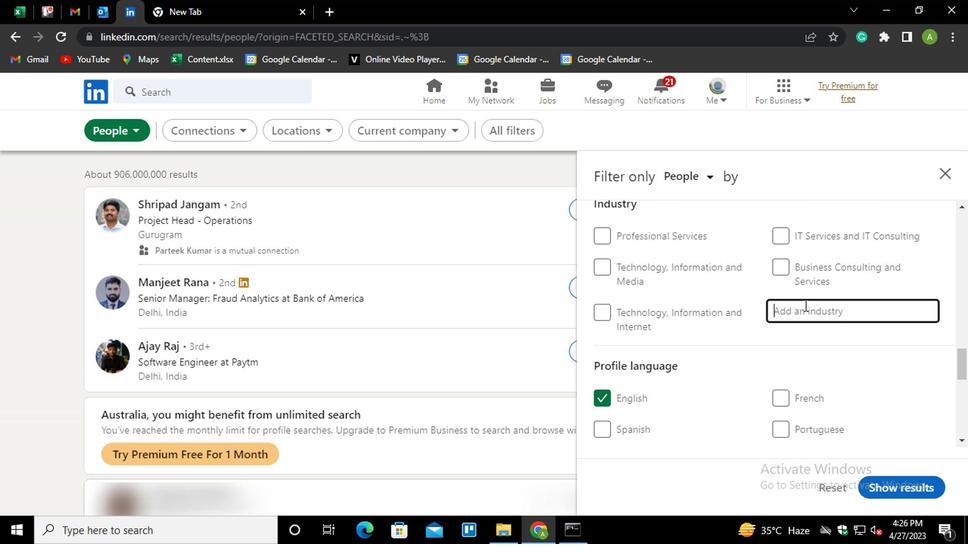
Action: Key pressed <Key.shift><Key.shift>RENEWA<Key.down><Key.down><Key.down><Key.down><Key.enter>
Screenshot: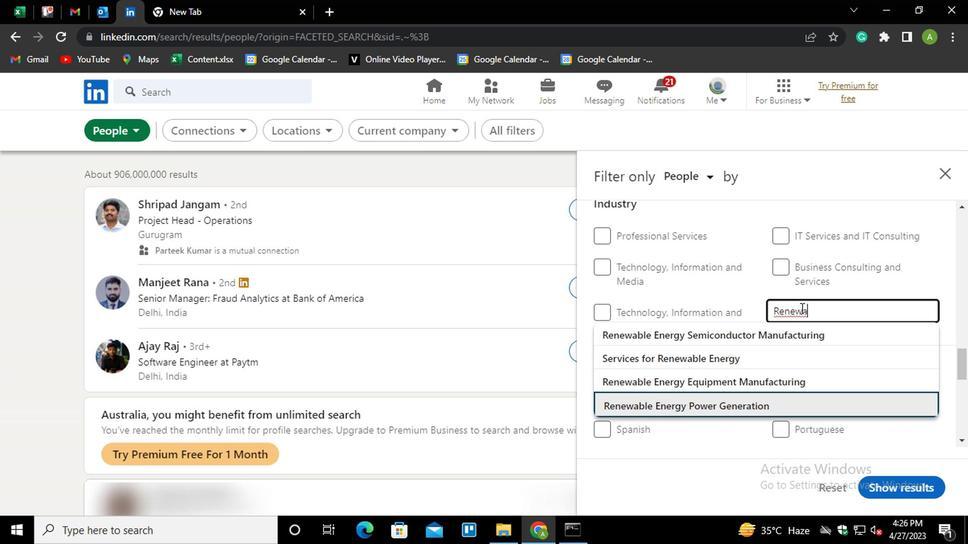 
Action: Mouse scrolled (798, 307) with delta (0, -1)
Screenshot: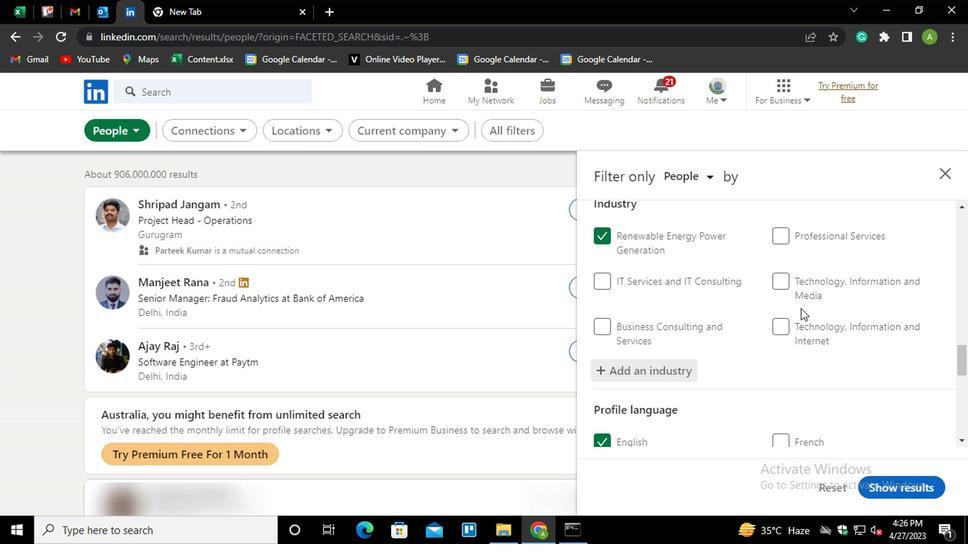 
Action: Mouse scrolled (798, 307) with delta (0, -1)
Screenshot: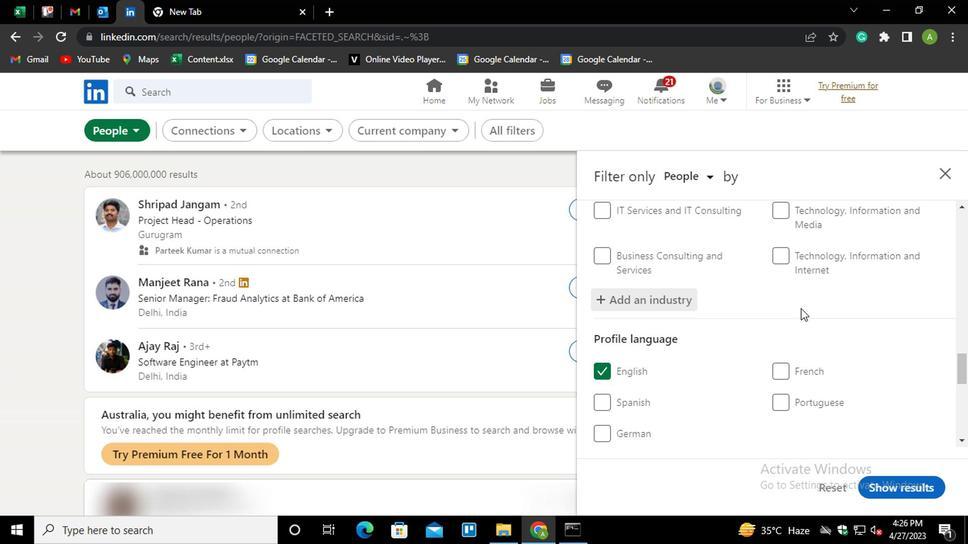 
Action: Mouse scrolled (798, 307) with delta (0, -1)
Screenshot: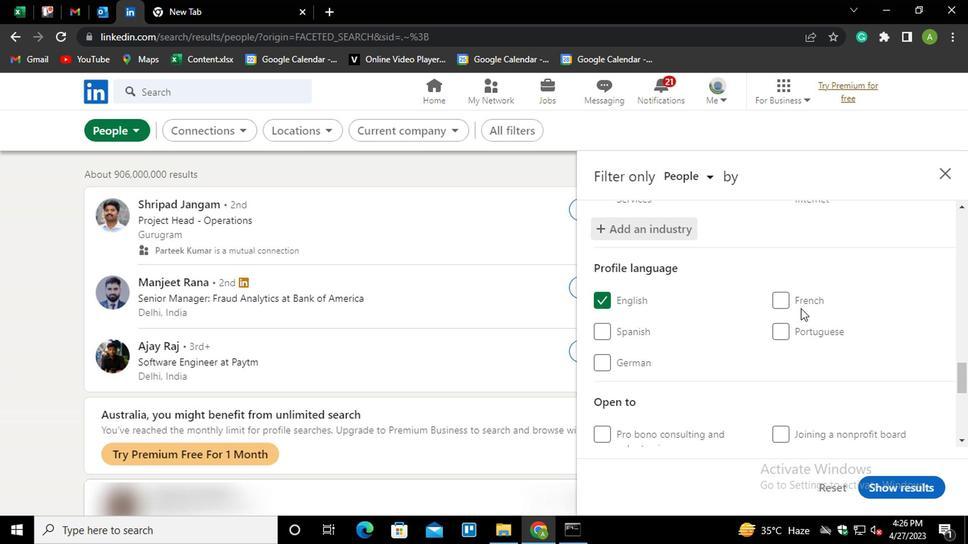 
Action: Mouse scrolled (798, 307) with delta (0, -1)
Screenshot: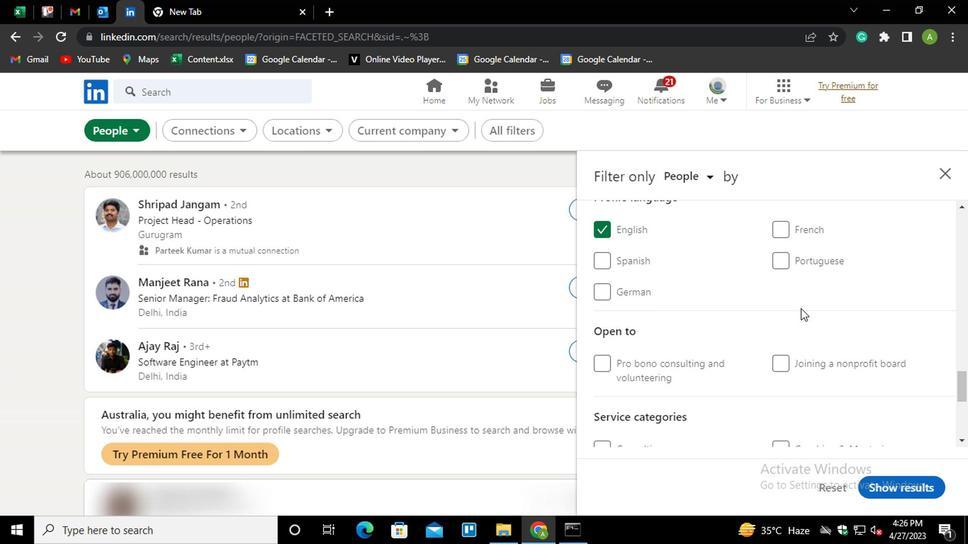 
Action: Mouse scrolled (798, 307) with delta (0, -1)
Screenshot: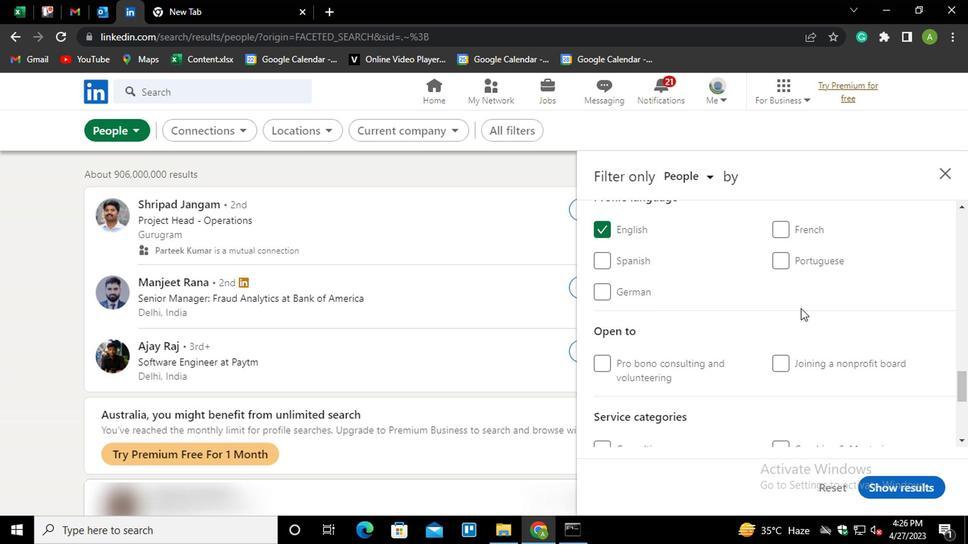 
Action: Mouse scrolled (798, 307) with delta (0, -1)
Screenshot: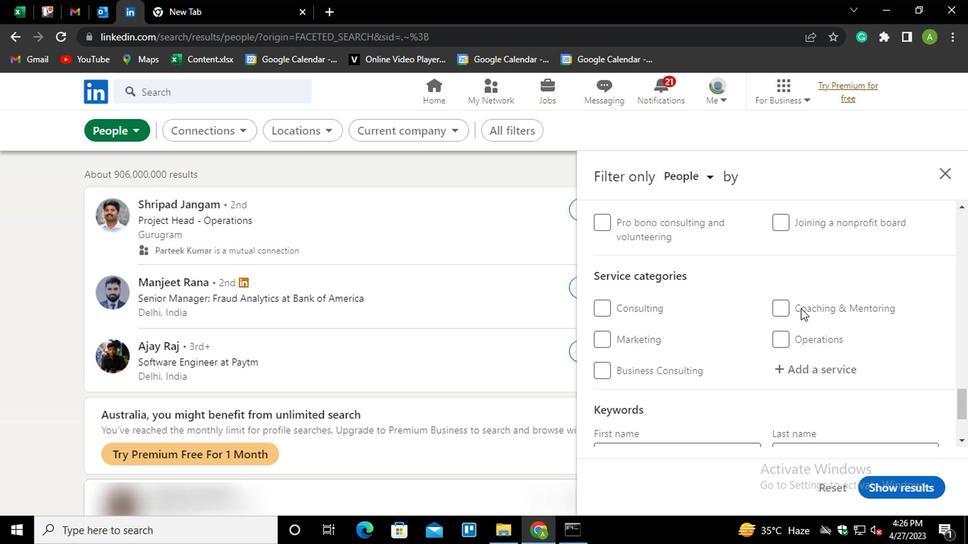 
Action: Mouse moved to (796, 301)
Screenshot: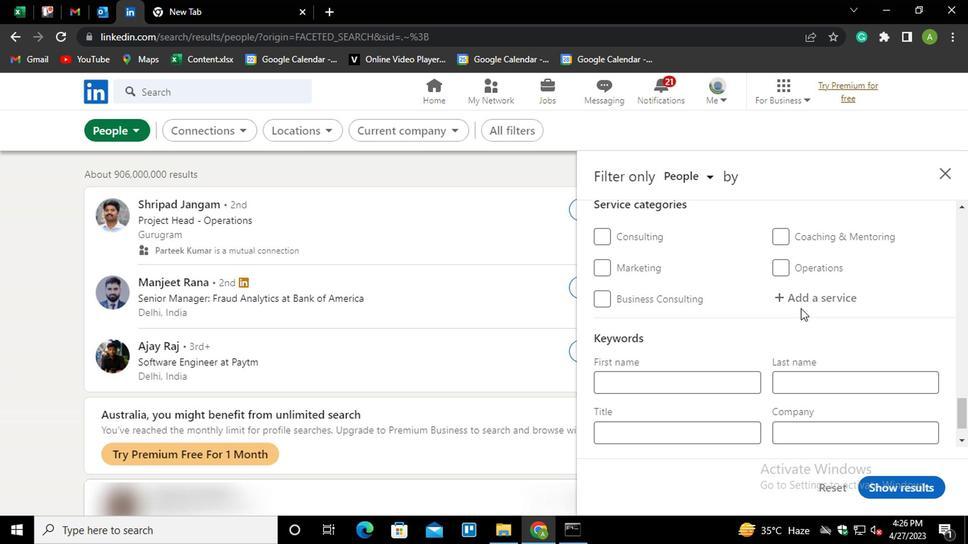
Action: Mouse pressed left at (796, 301)
Screenshot: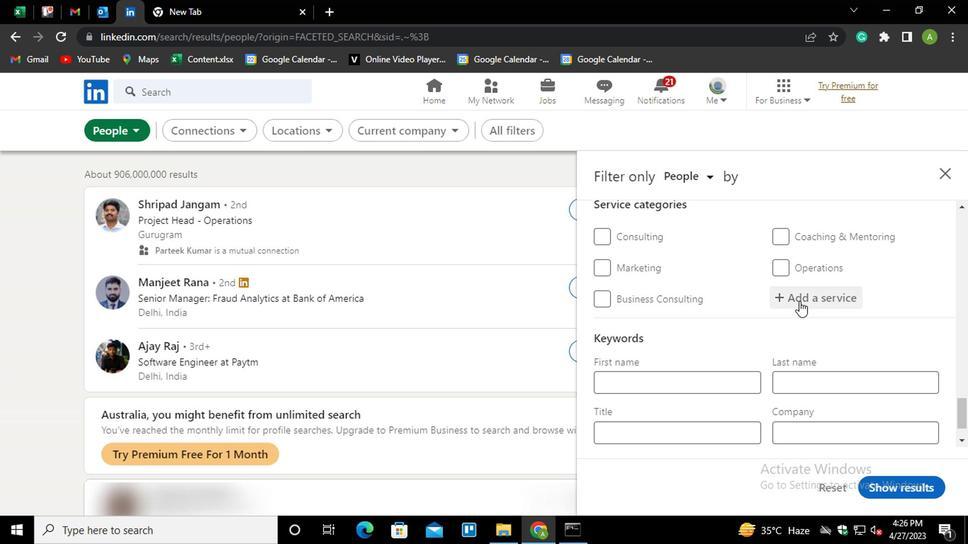 
Action: Key pressed <Key.shift>ILLUS<Key.down><Key.enter>
Screenshot: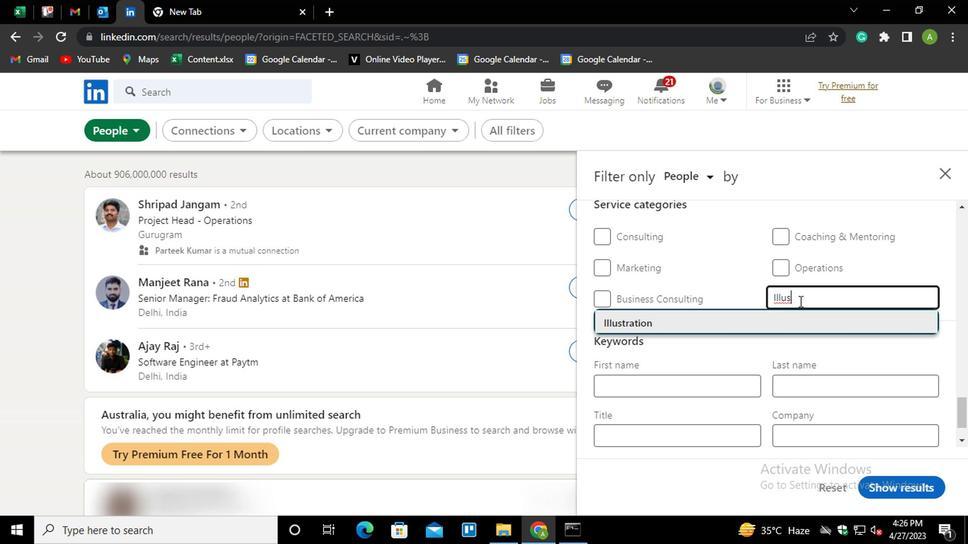 
Action: Mouse scrolled (796, 300) with delta (0, -1)
Screenshot: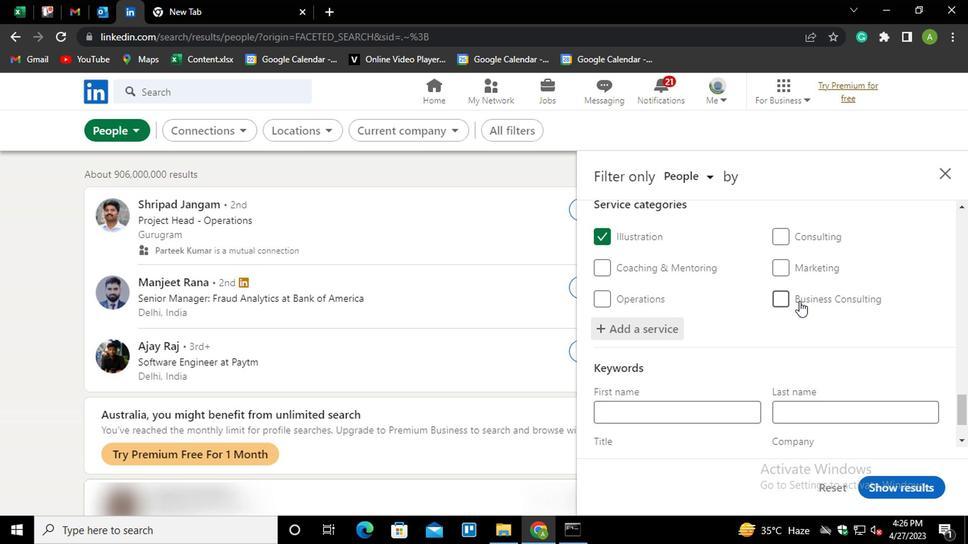 
Action: Mouse scrolled (796, 300) with delta (0, -1)
Screenshot: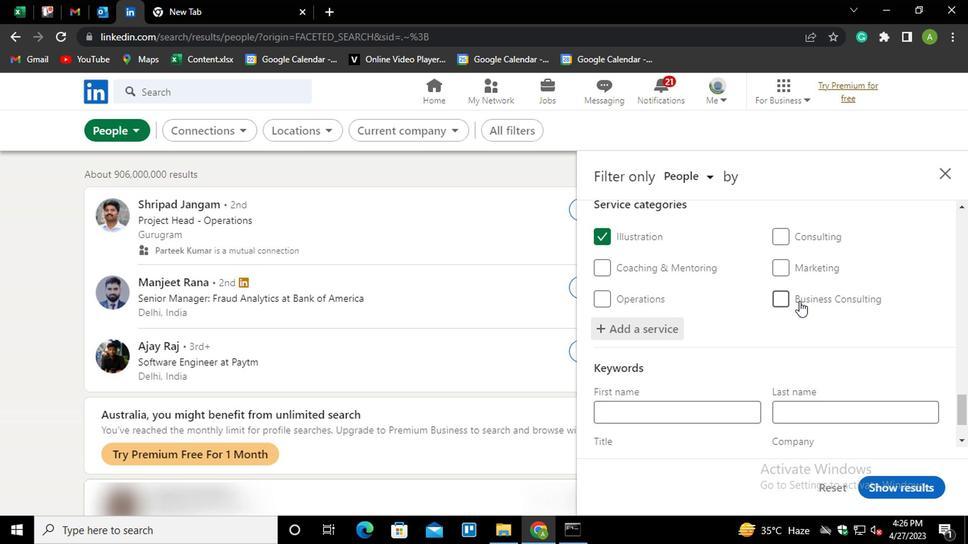 
Action: Mouse moved to (668, 375)
Screenshot: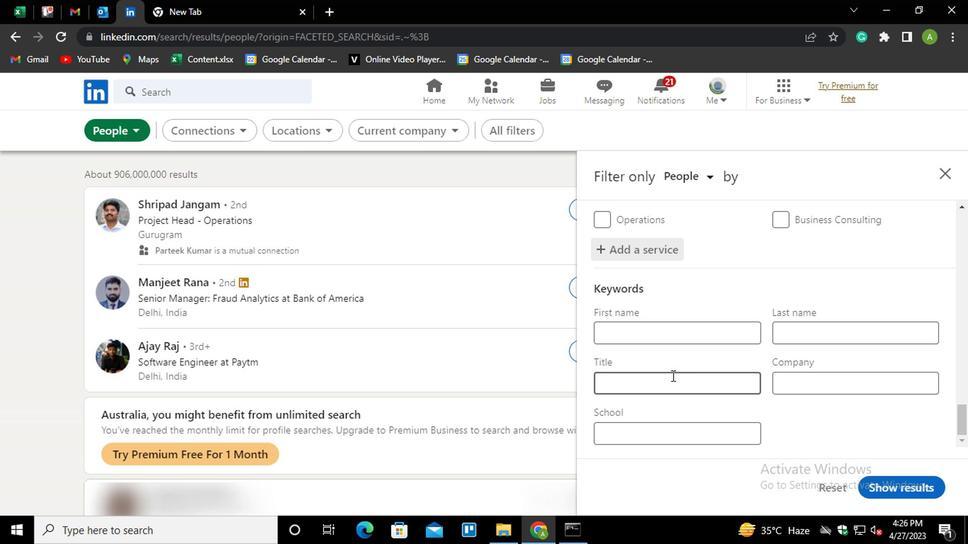 
Action: Mouse pressed left at (668, 375)
Screenshot: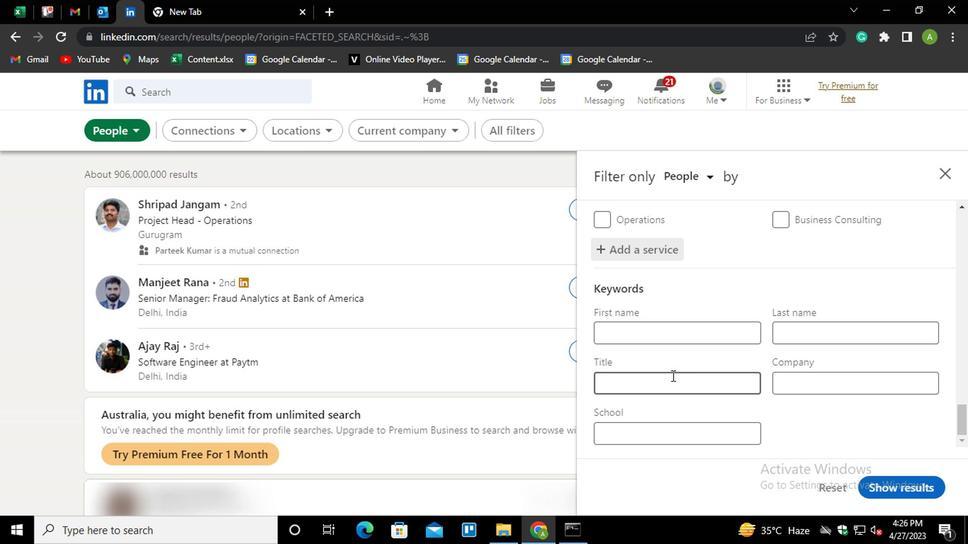 
Action: Mouse moved to (668, 375)
Screenshot: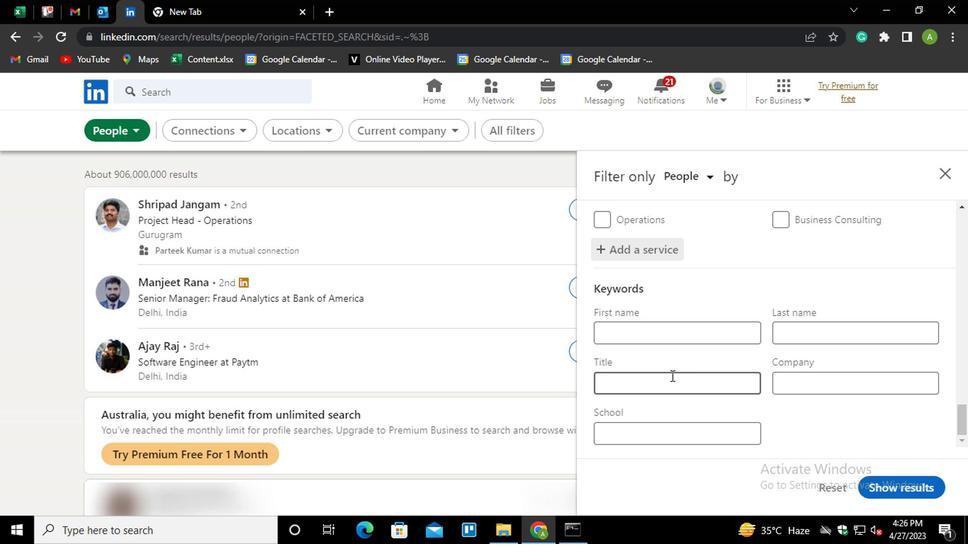
Action: Key pressed <Key.shift>MANICURIST
Screenshot: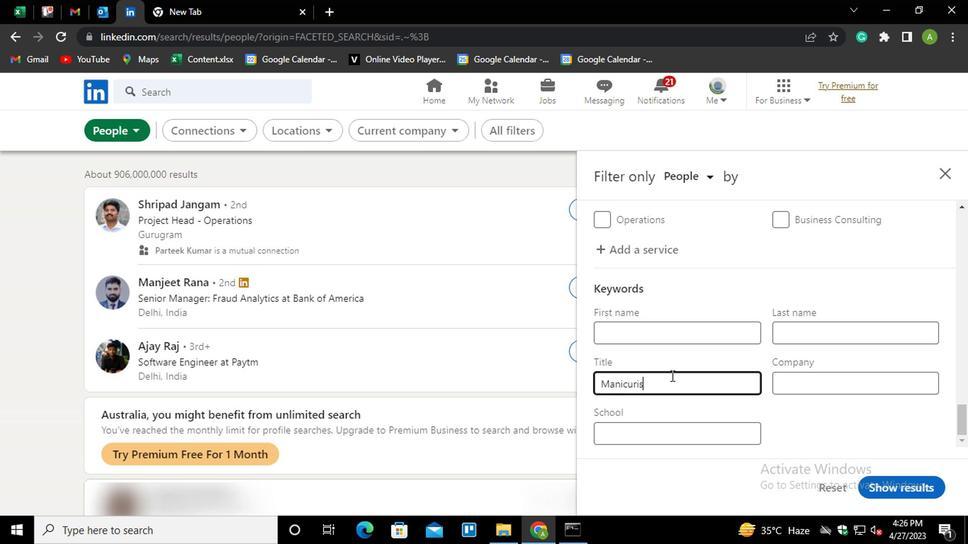 
Action: Mouse moved to (882, 487)
Screenshot: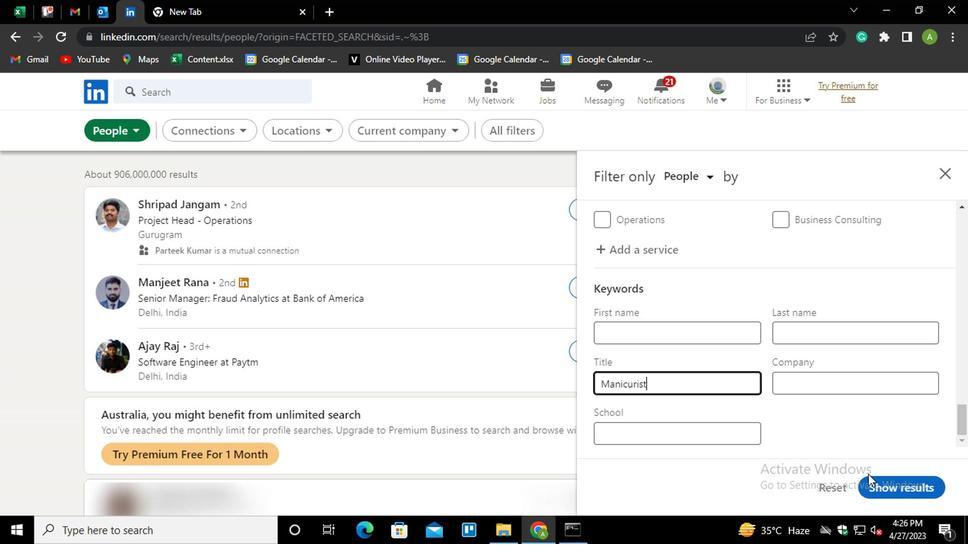 
Action: Mouse pressed left at (882, 487)
Screenshot: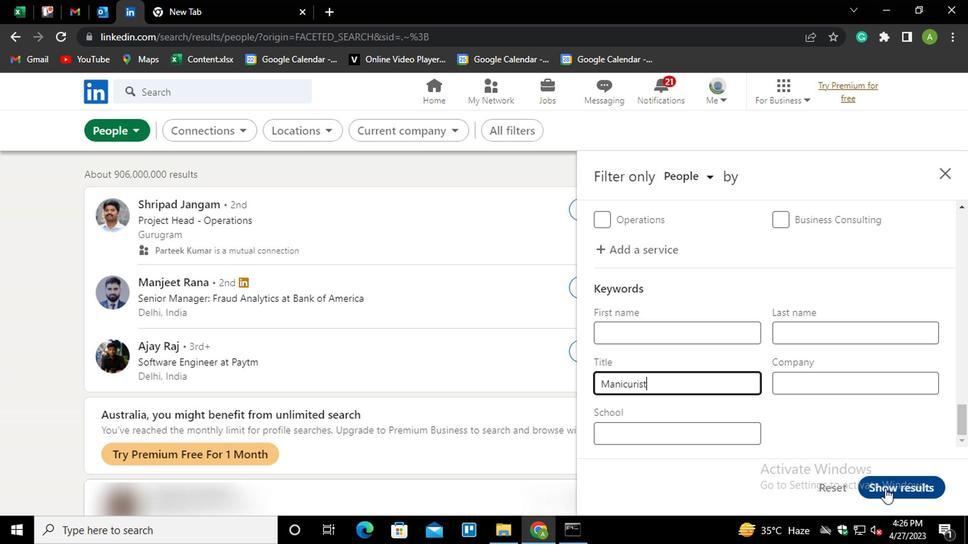 
